 Task: Set up a social media Bot extension.
Action: Mouse moved to (364, 482)
Screenshot: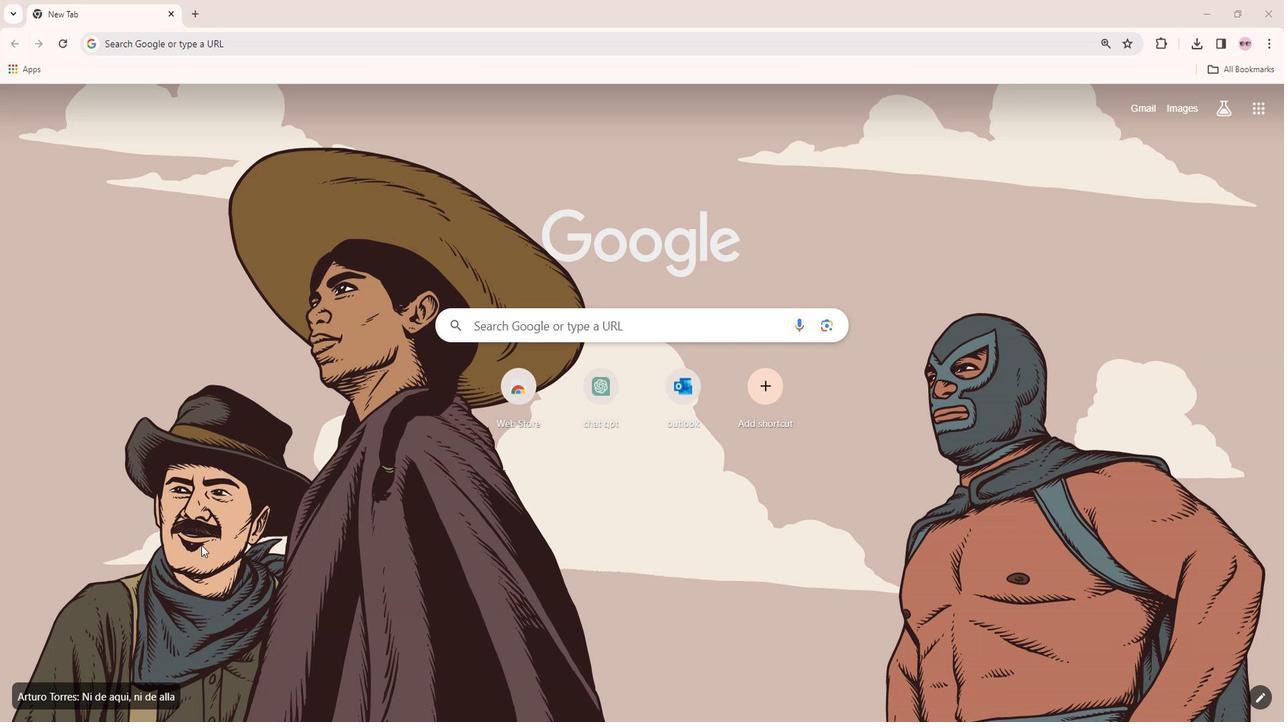 
Action: Mouse pressed left at (364, 482)
Screenshot: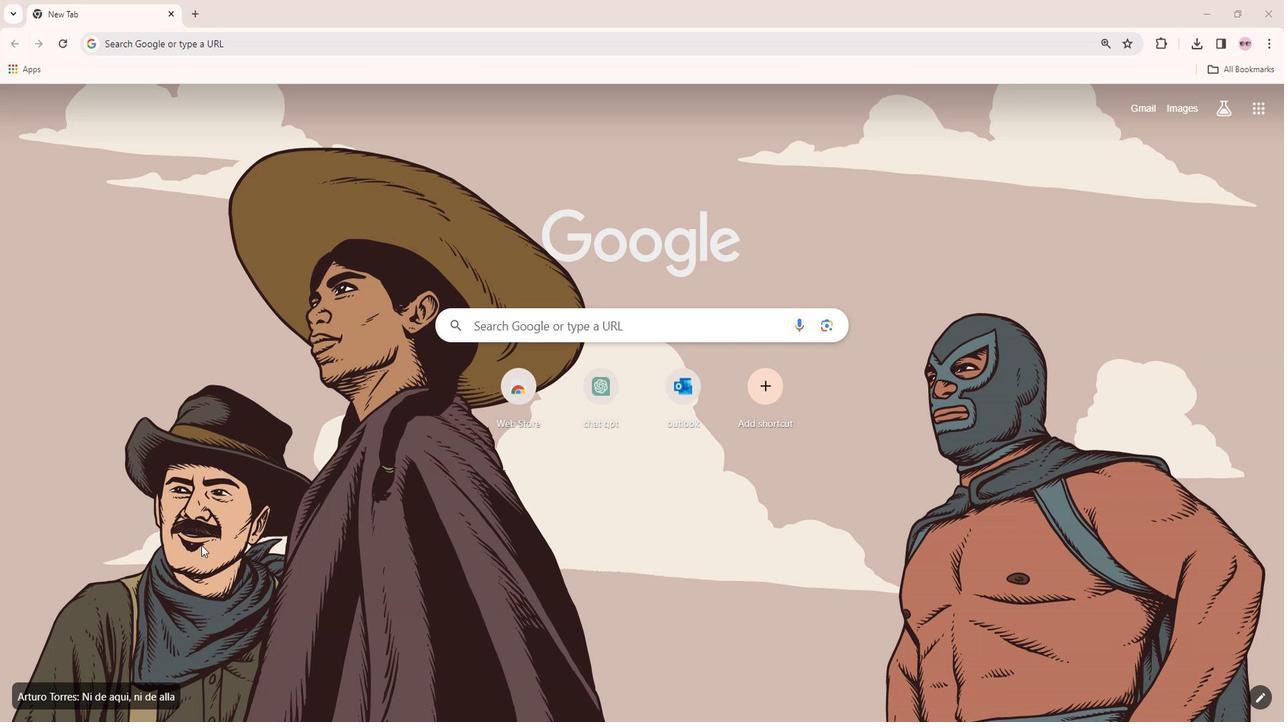 
Action: Mouse moved to (620, 310)
Screenshot: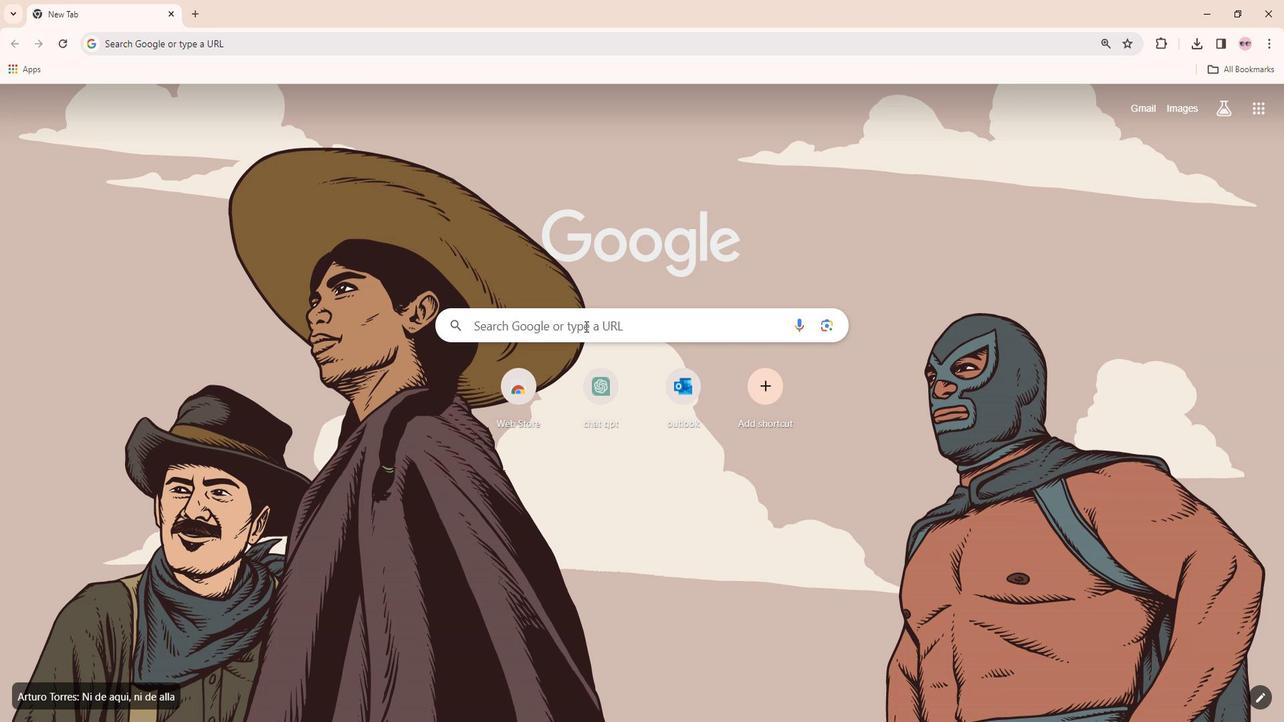 
Action: Mouse pressed left at (620, 310)
Screenshot: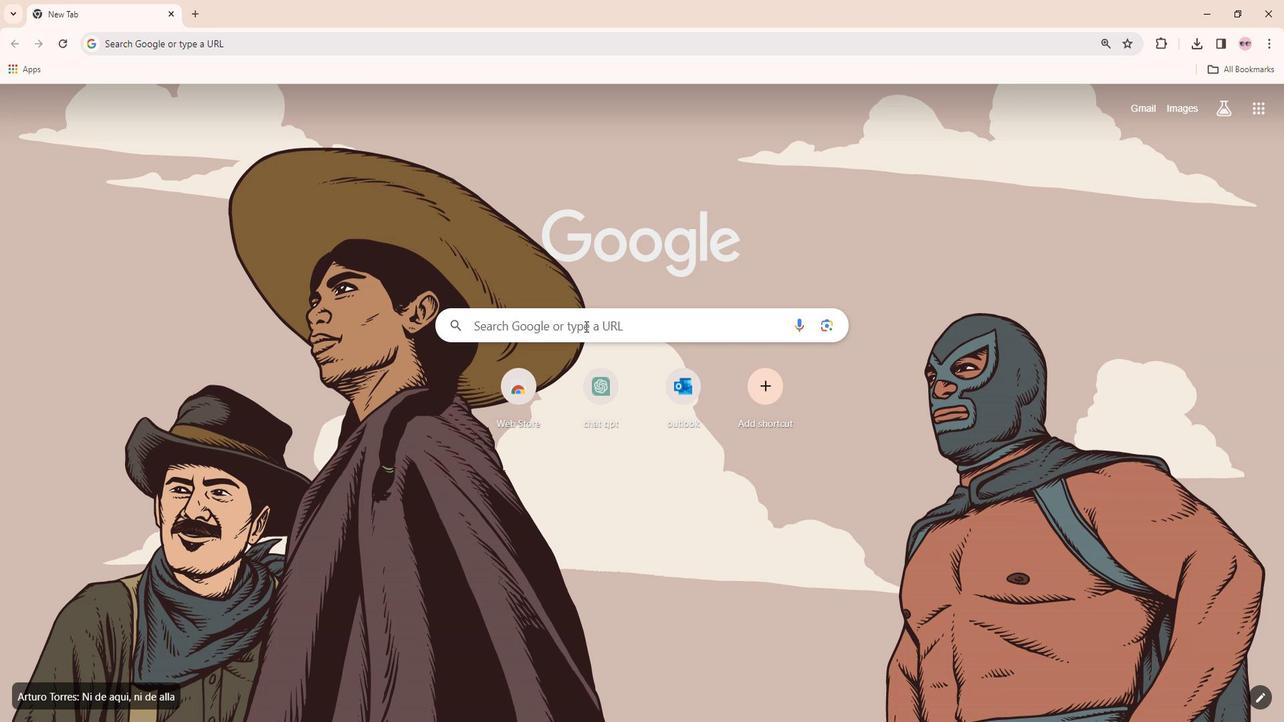 
Action: Key pressed chrome<Key.space>web<Key.space>store<Key.space><Key.enter>
Screenshot: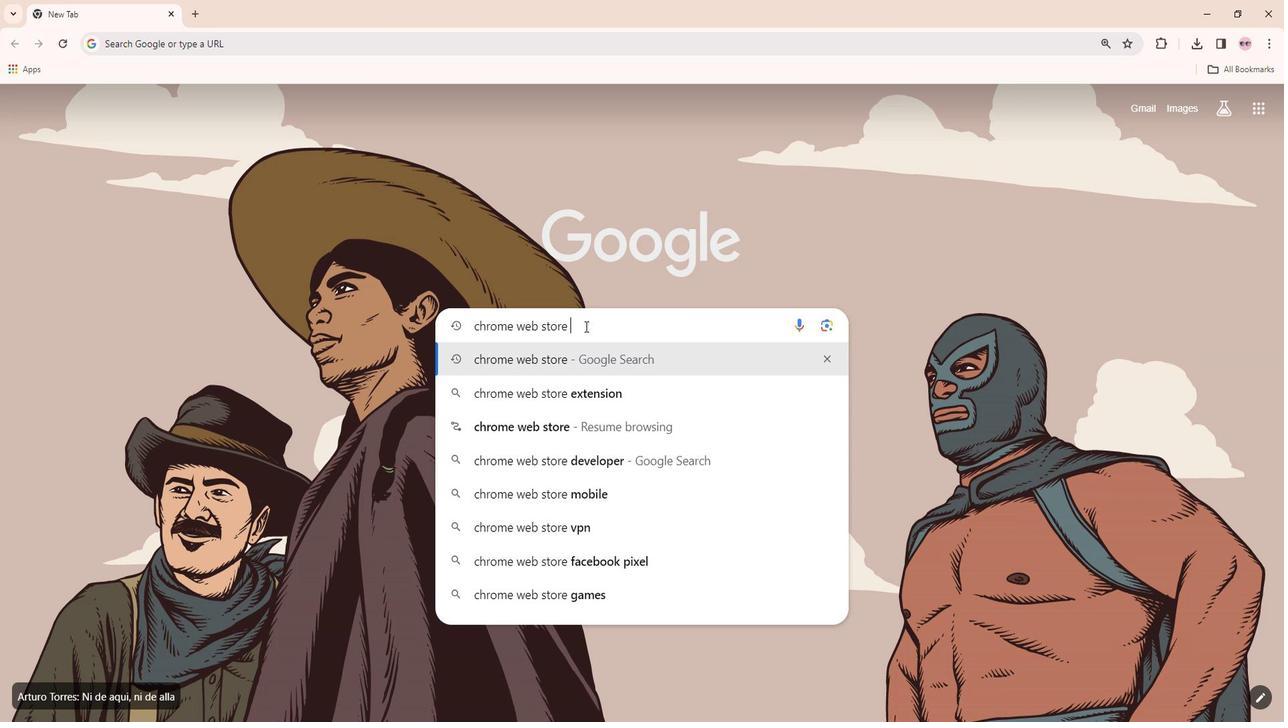 
Action: Mouse moved to (381, 272)
Screenshot: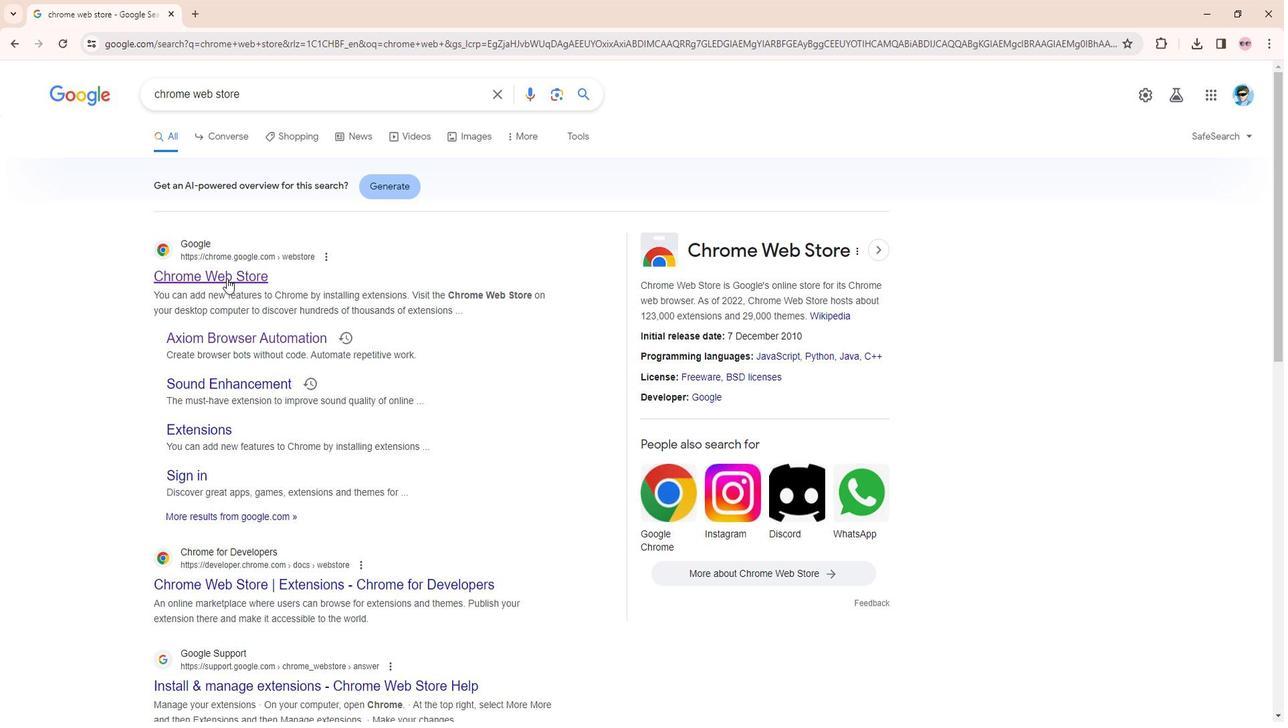 
Action: Mouse pressed left at (381, 272)
Screenshot: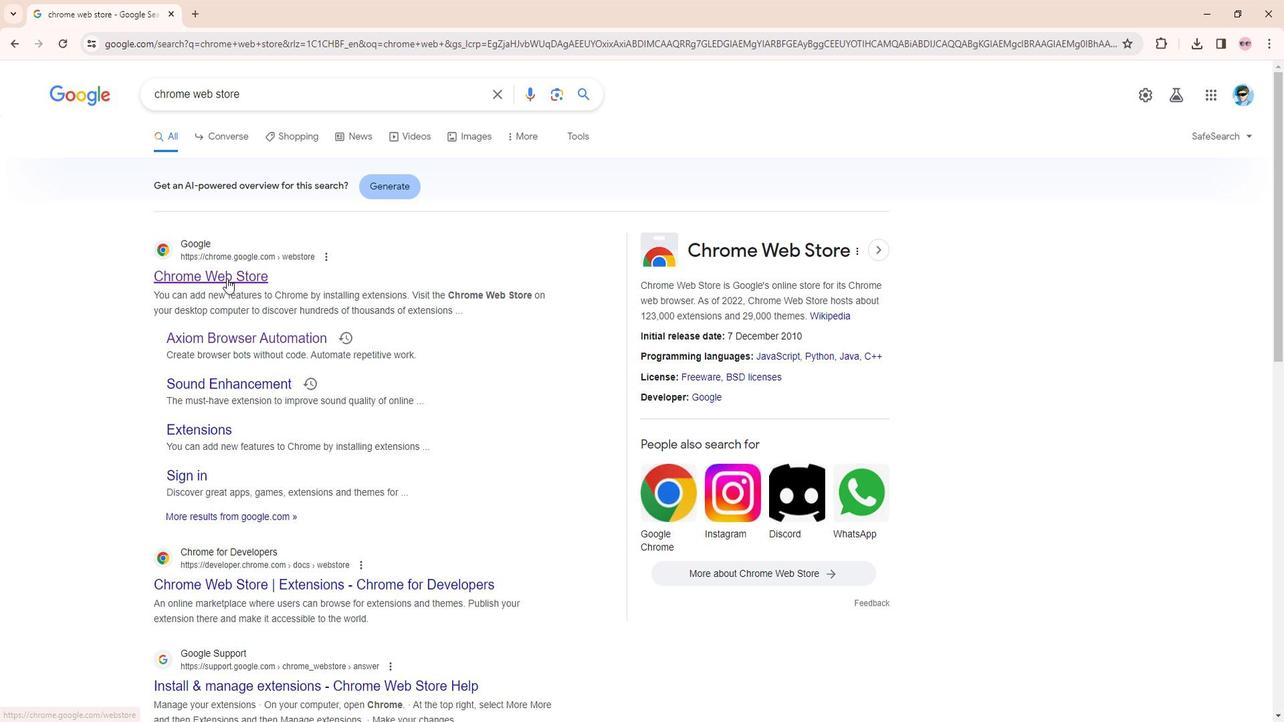 
Action: Mouse moved to (933, 118)
Screenshot: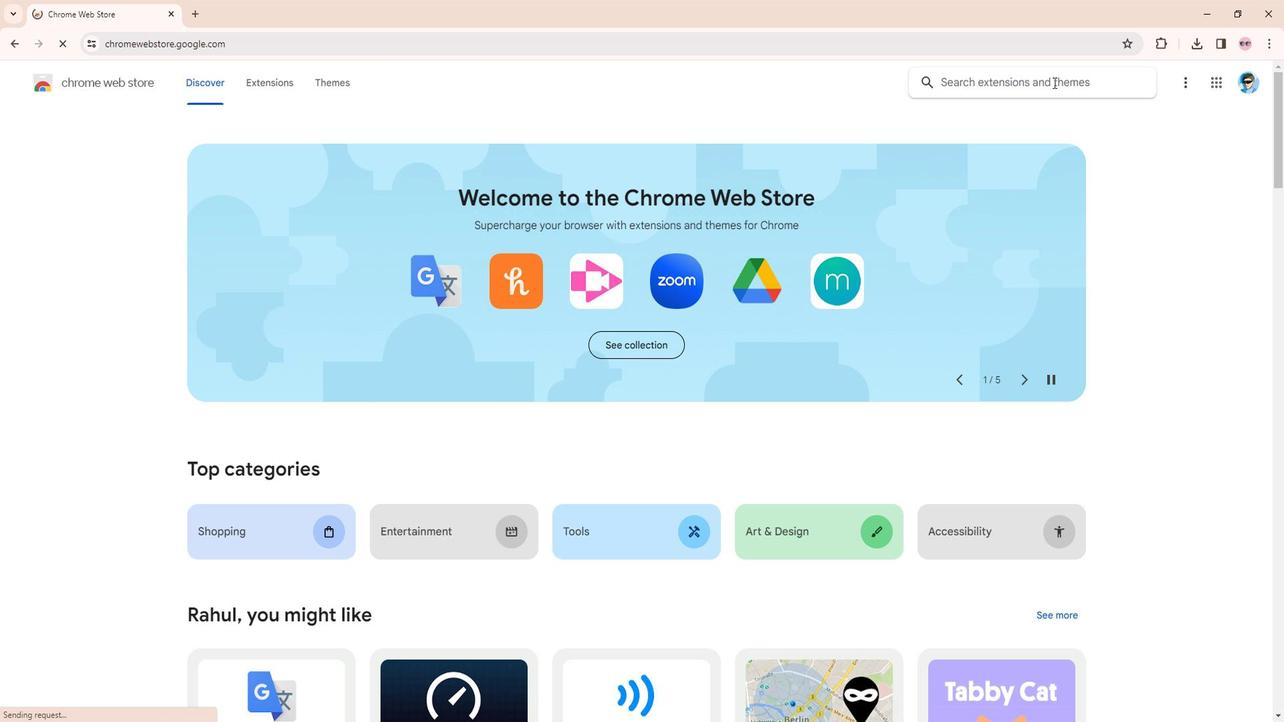 
Action: Mouse pressed left at (933, 118)
Screenshot: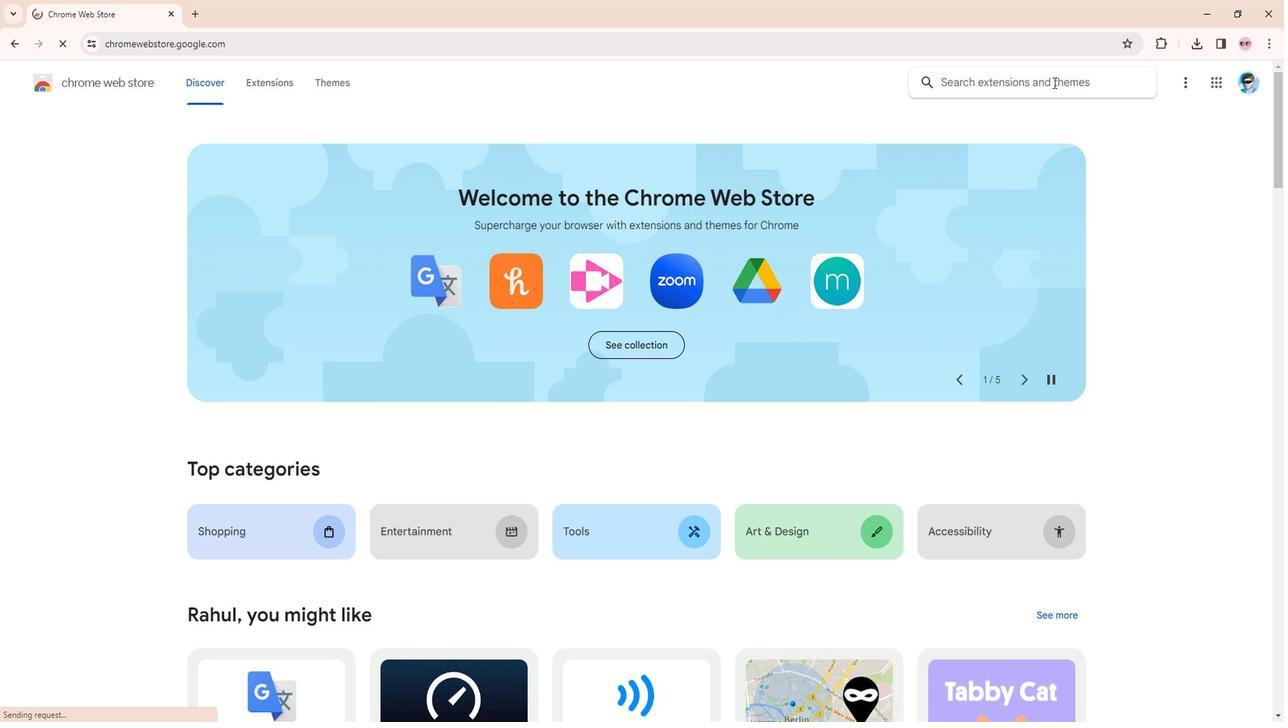 
Action: Key pressed <Key.shift>Social<Key.space><Key.shift>Media<Key.space><Key.shift><Key.shift><Key.shift><Key.shift><Key.shift><Key.shift><Key.shift><Key.shift><Key.shift><Key.shift><Key.shift><Key.shift><Key.shift><Key.shift><Key.shift><Key.shift><Key.shift><Key.shift><Key.shift><Key.shift><Key.shift><Key.shift><Key.shift>C<Key.backspace>Bot<Key.enter>
Screenshot: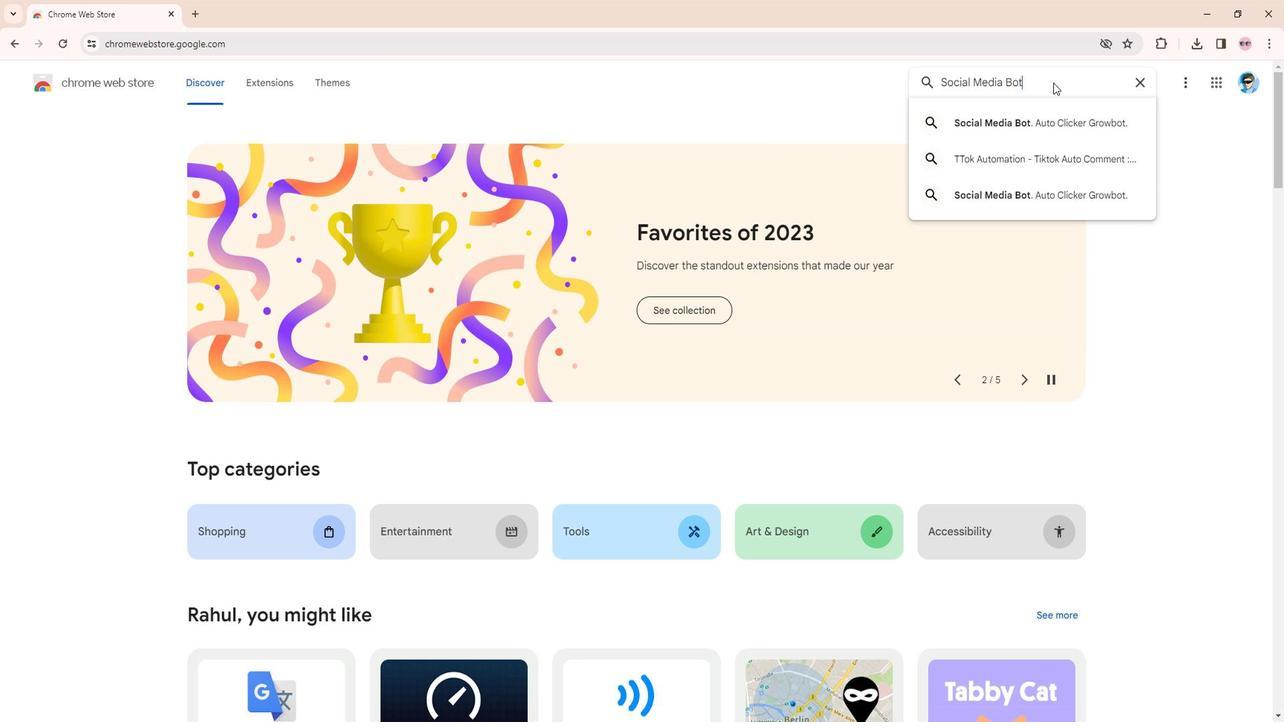 
Action: Mouse moved to (686, 245)
Screenshot: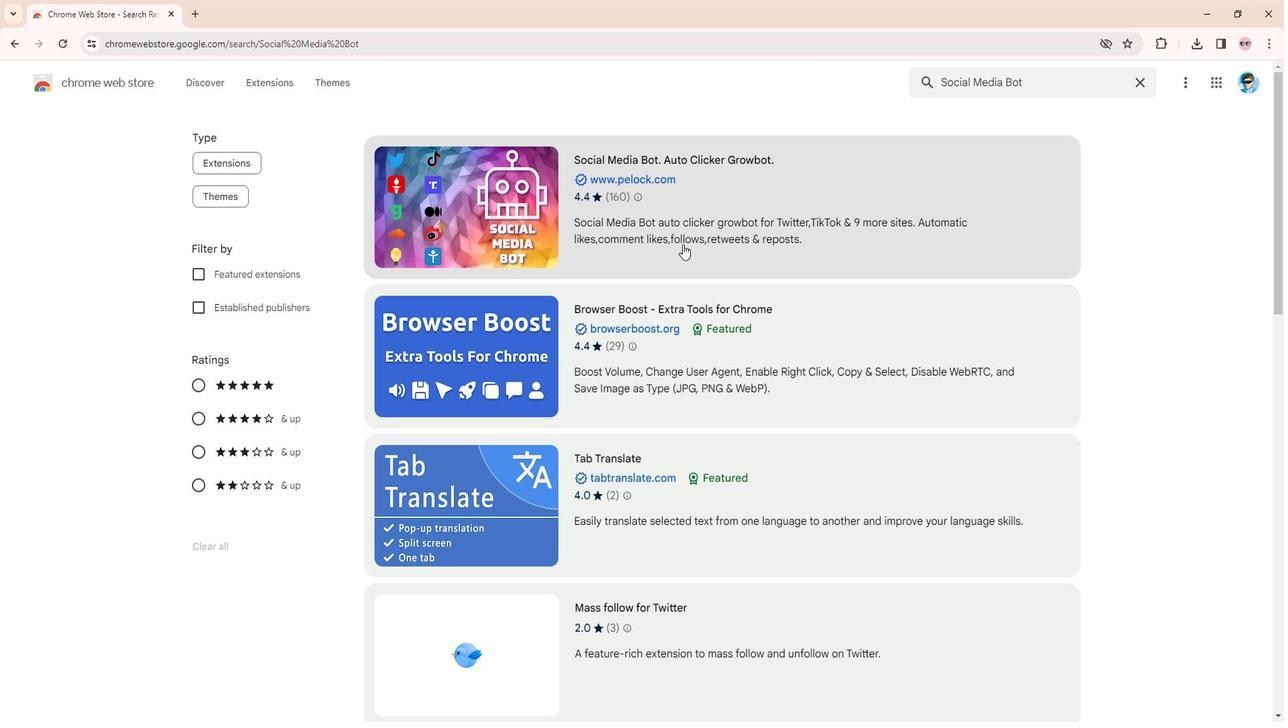 
Action: Mouse pressed left at (686, 245)
Screenshot: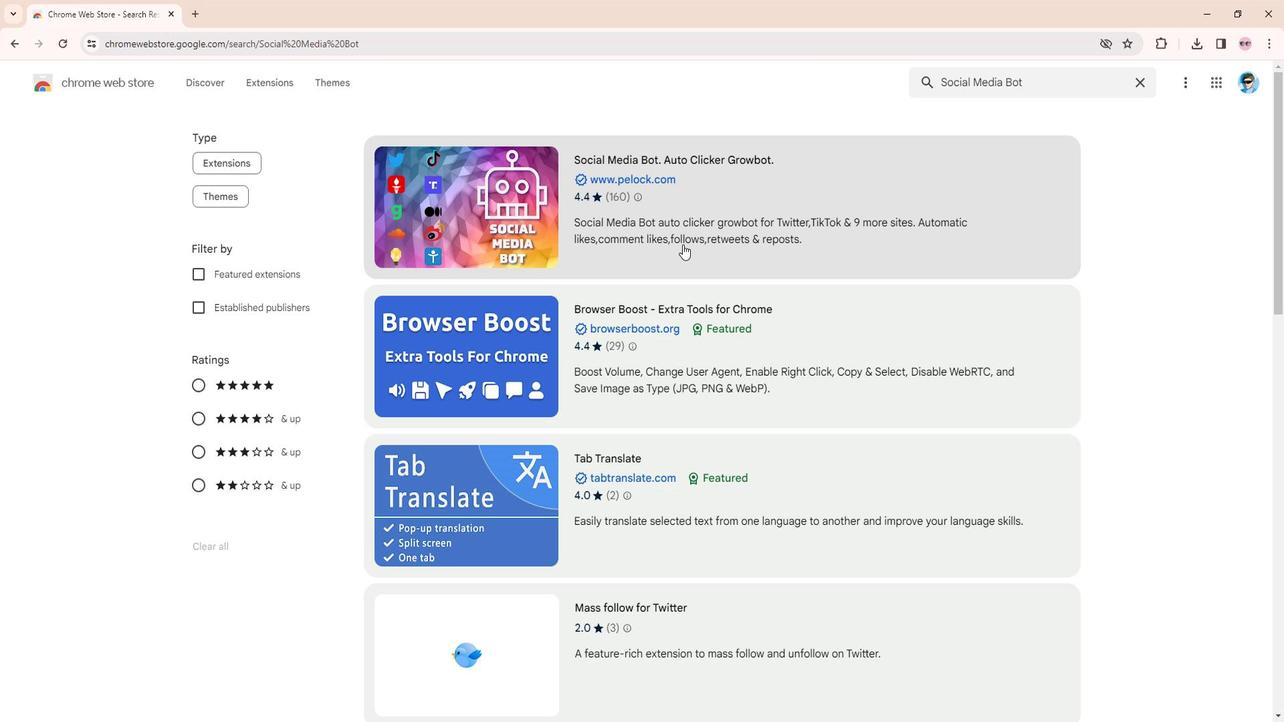 
Action: Mouse moved to (608, 497)
Screenshot: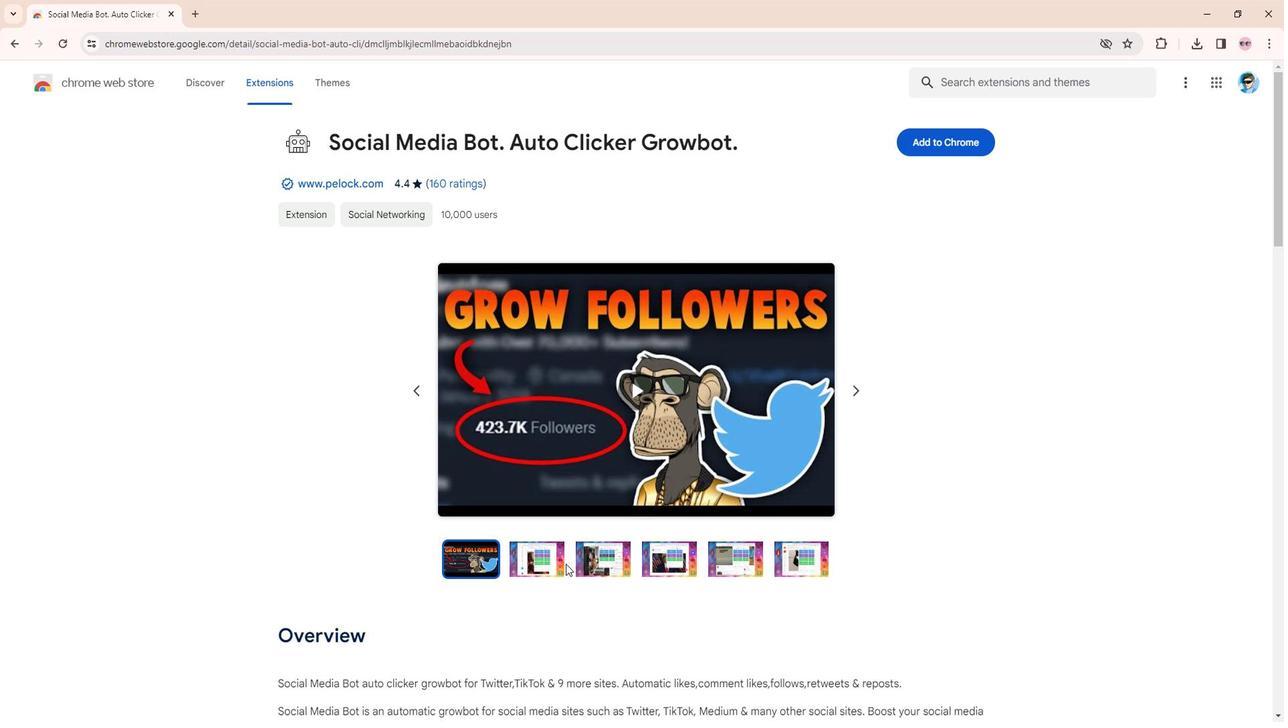 
Action: Mouse pressed left at (608, 497)
Screenshot: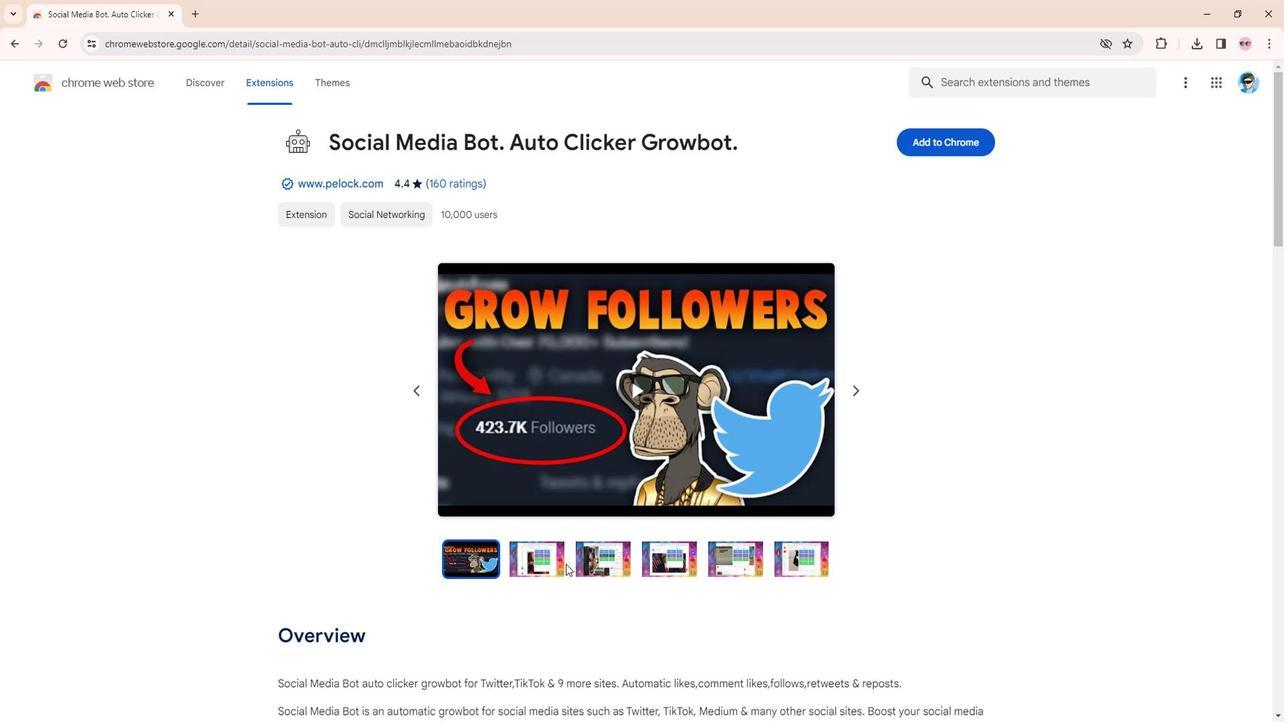 
Action: Mouse moved to (603, 488)
Screenshot: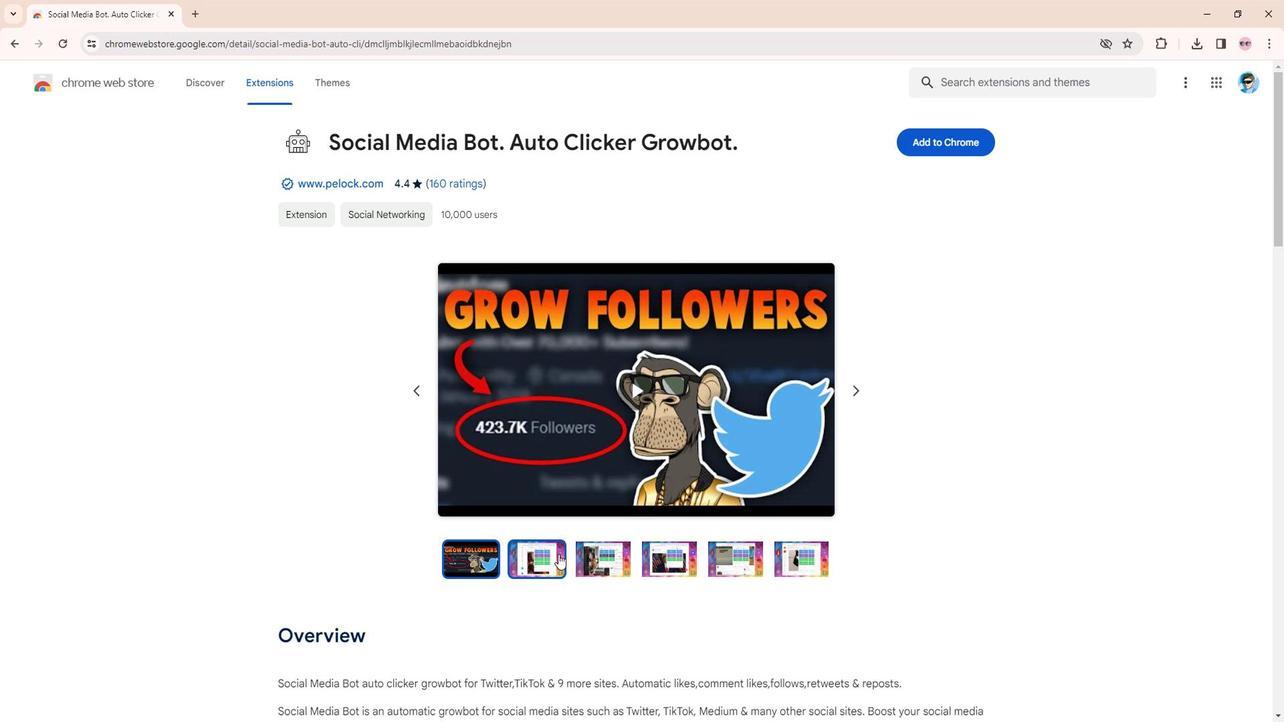
Action: Mouse pressed left at (603, 488)
Screenshot: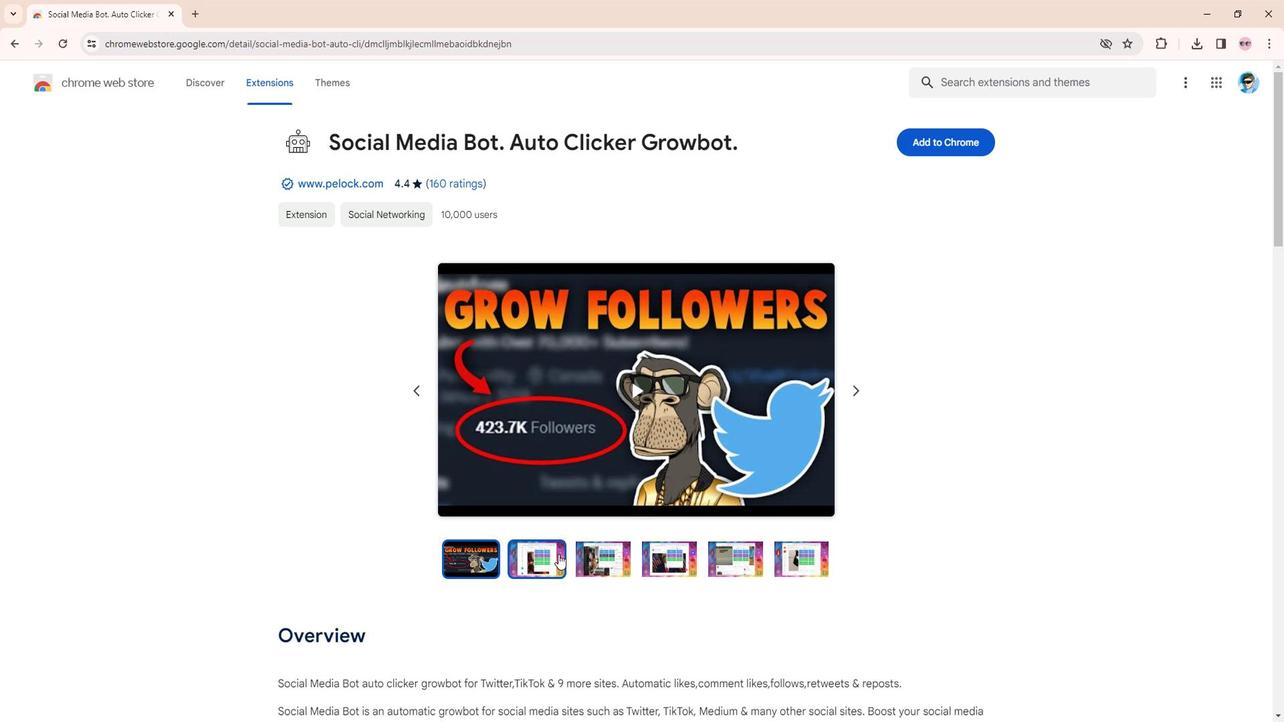 
Action: Mouse moved to (640, 495)
Screenshot: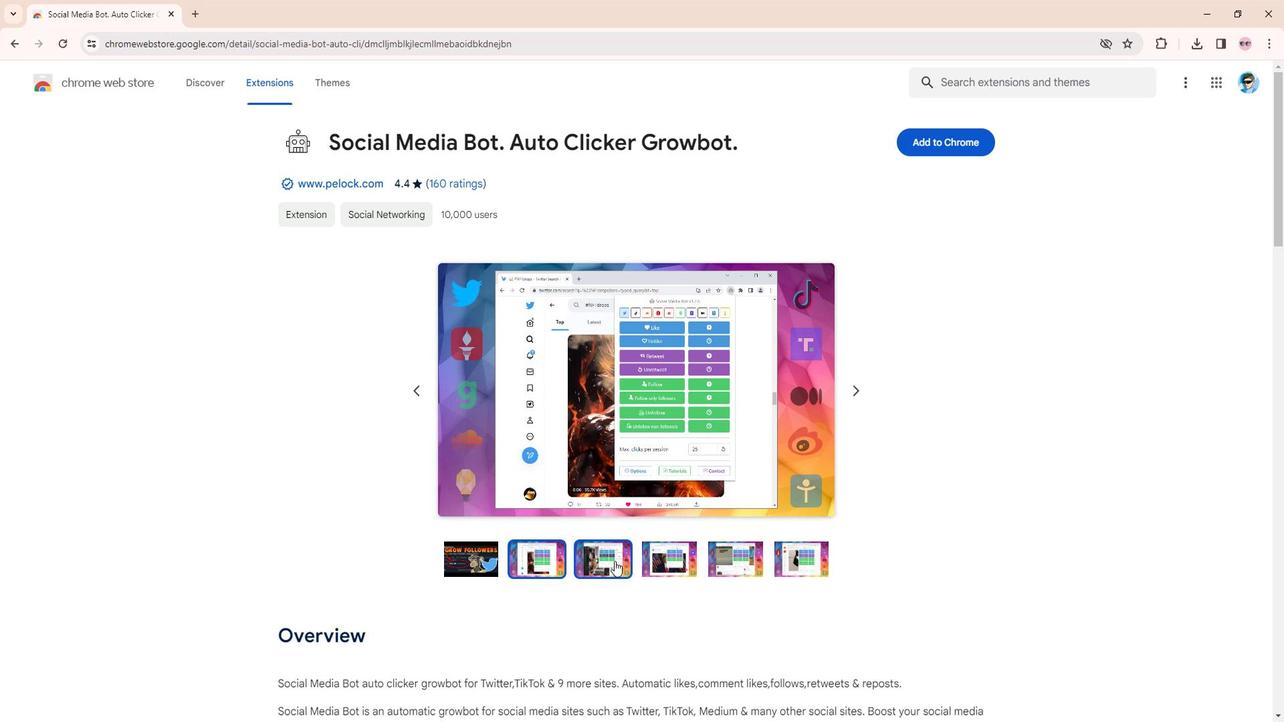 
Action: Mouse pressed left at (640, 495)
Screenshot: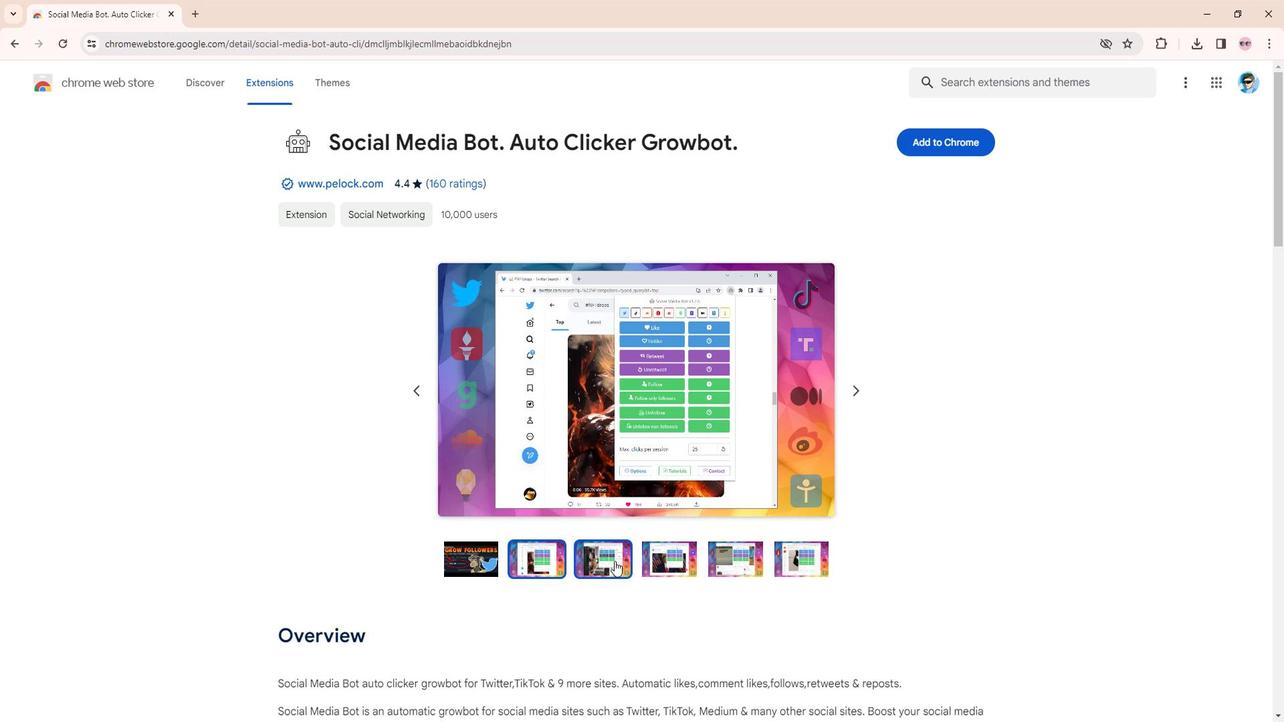 
Action: Mouse moved to (664, 499)
Screenshot: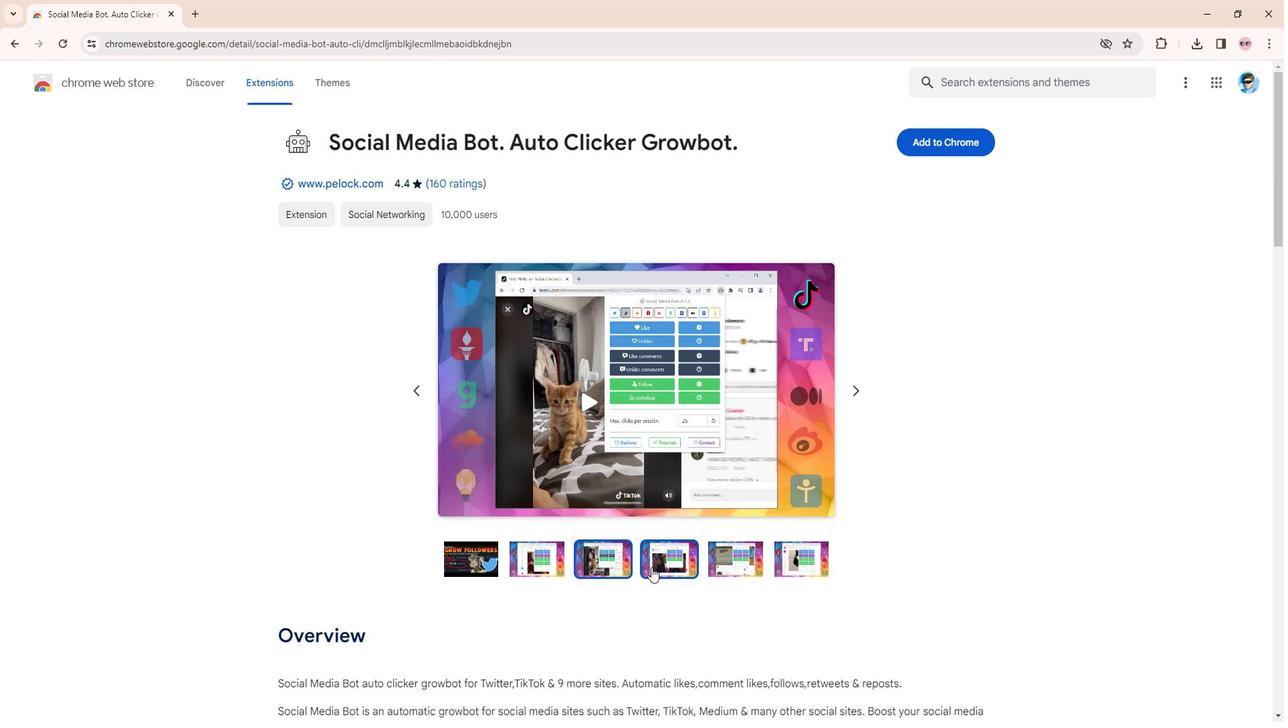
Action: Mouse pressed left at (664, 499)
Screenshot: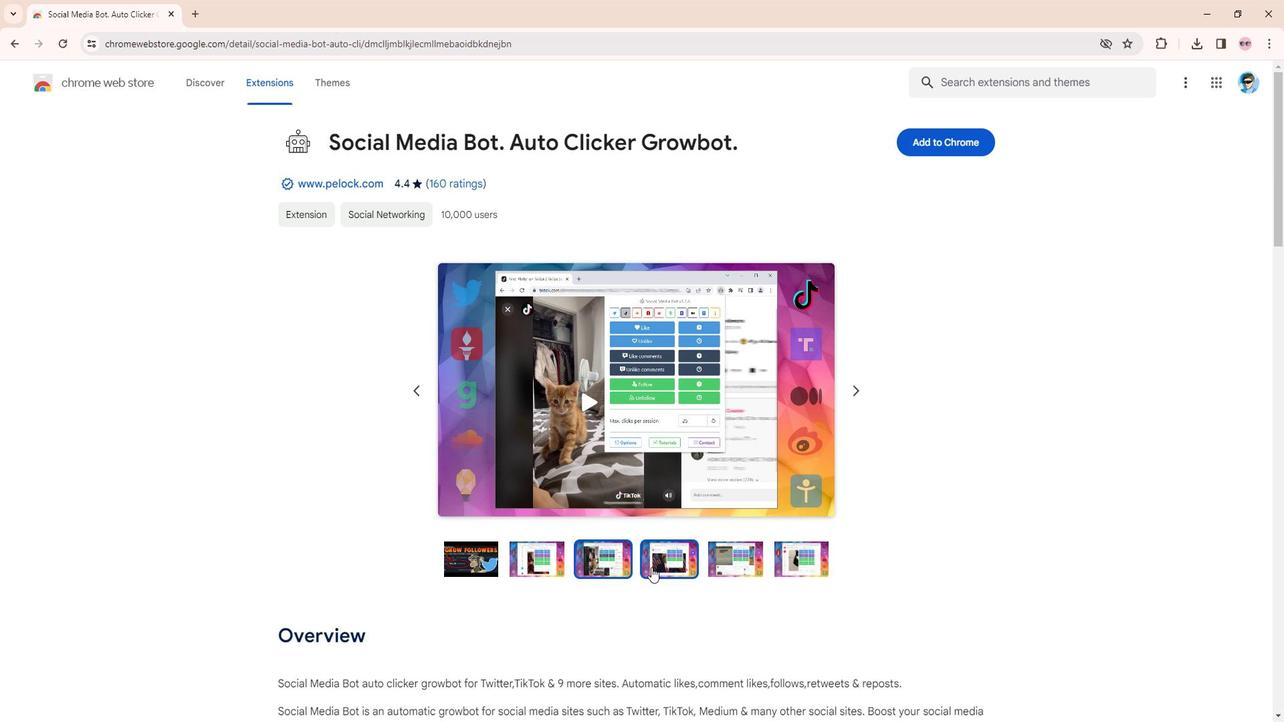 
Action: Mouse moved to (721, 507)
Screenshot: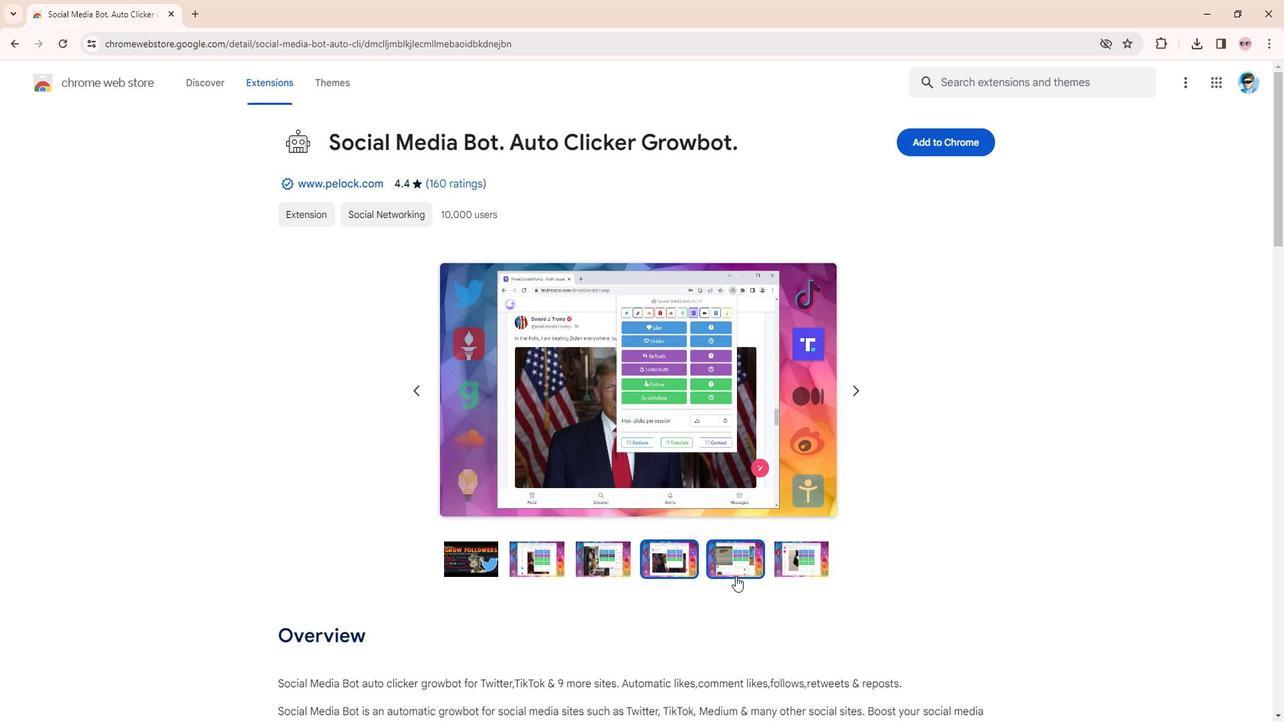 
Action: Mouse pressed left at (721, 507)
Screenshot: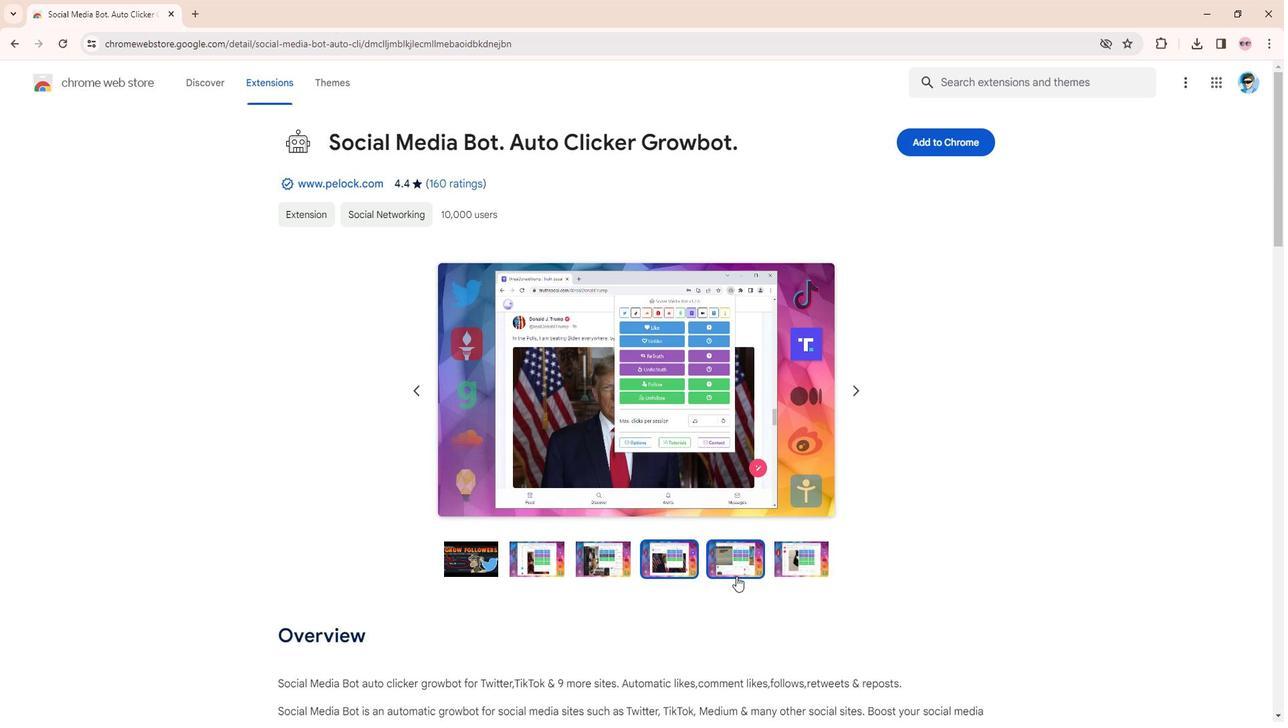 
Action: Mouse moved to (757, 506)
Screenshot: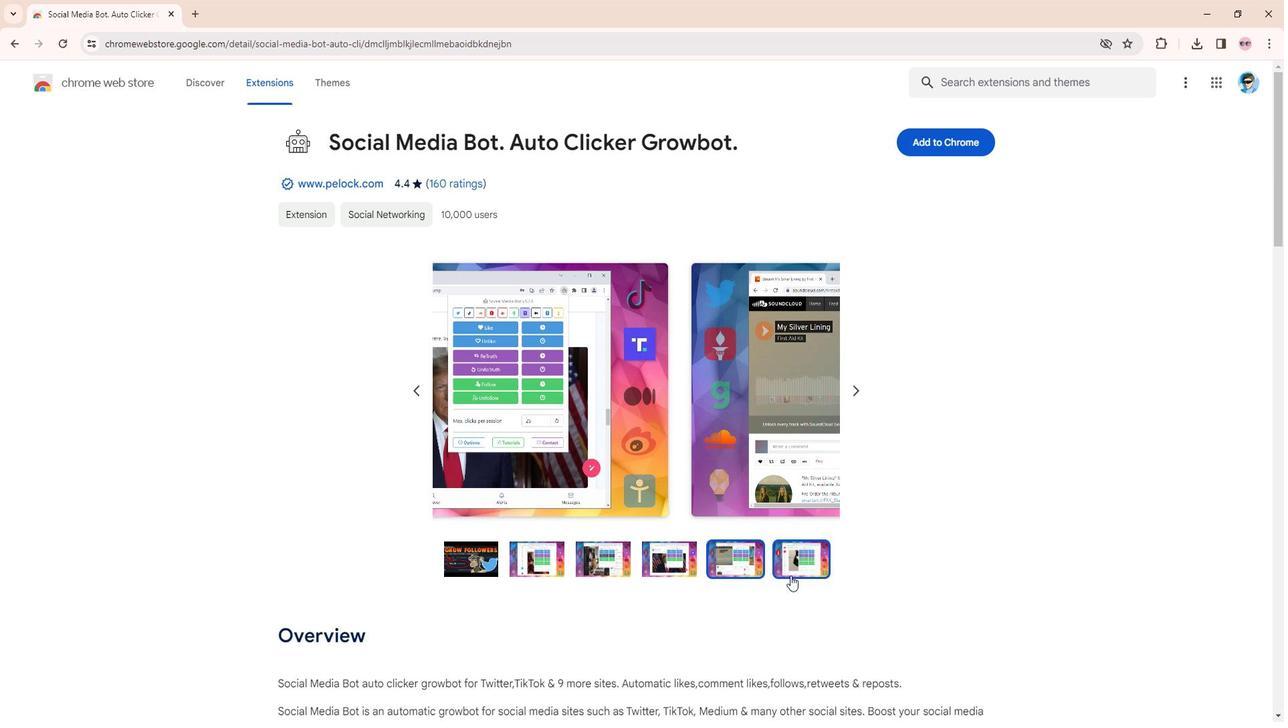 
Action: Mouse pressed left at (757, 506)
Screenshot: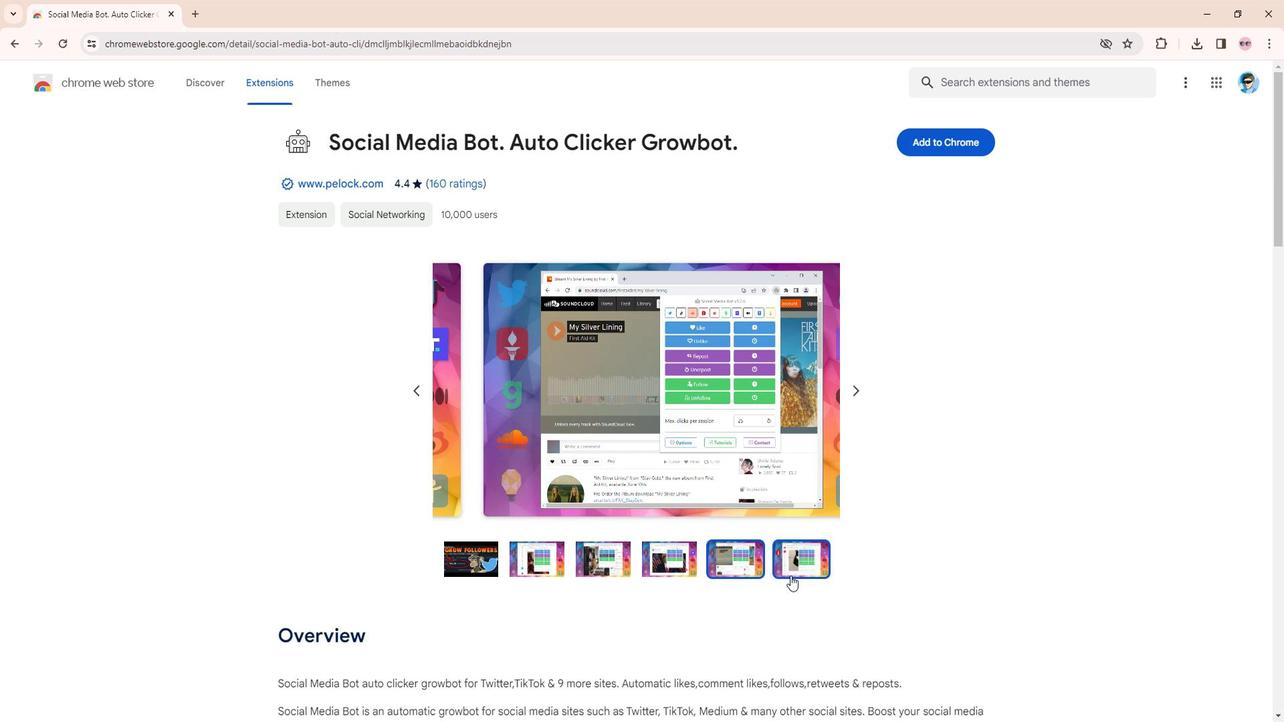 
Action: Mouse moved to (767, 495)
Screenshot: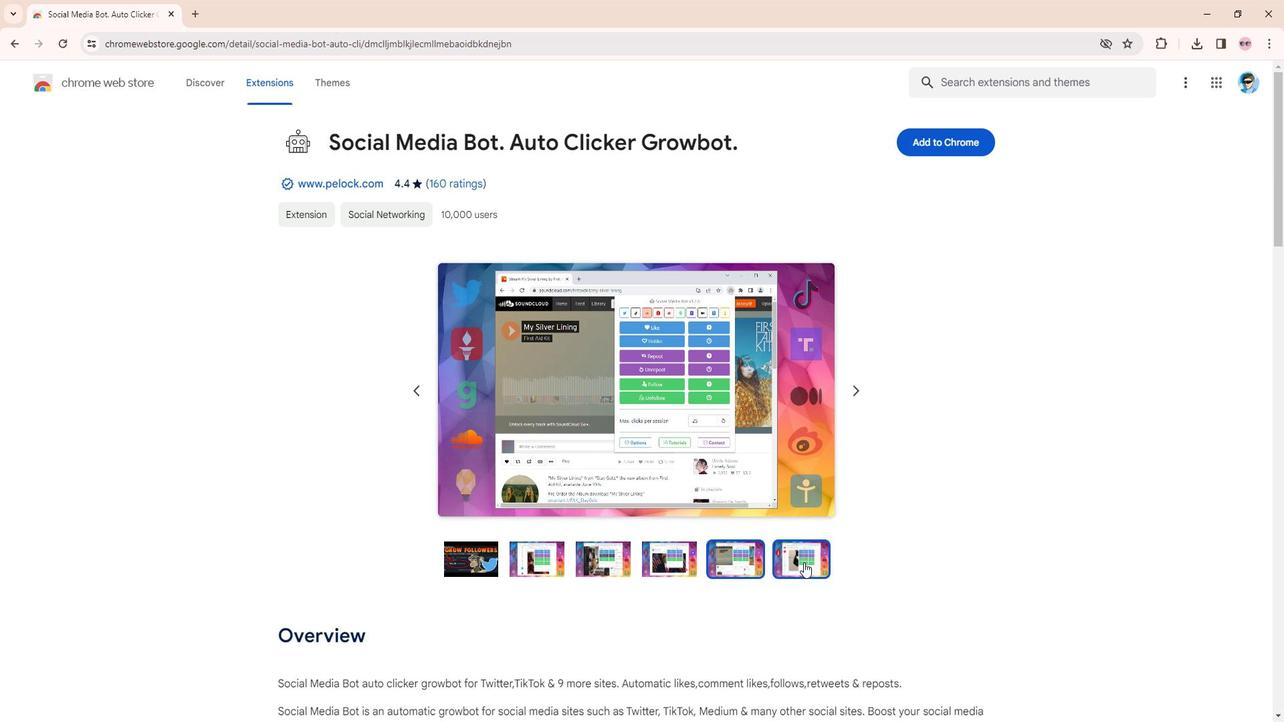 
Action: Mouse pressed left at (767, 495)
Screenshot: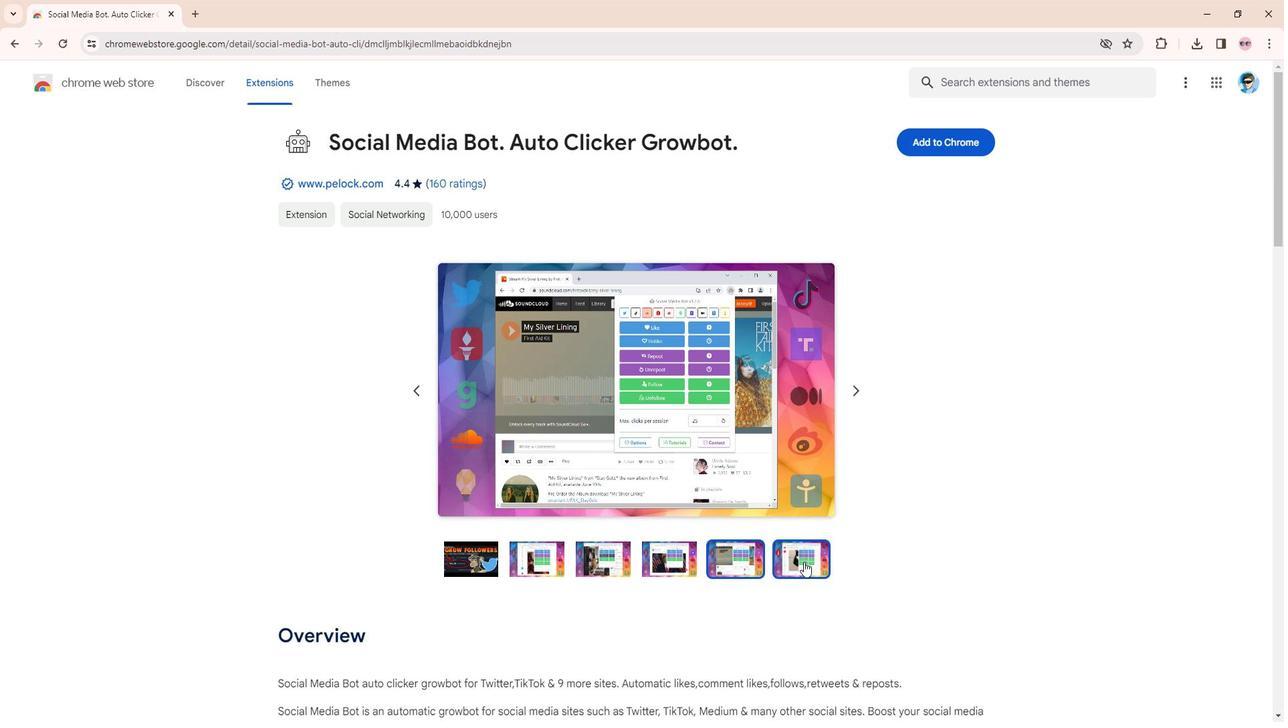 
Action: Mouse moved to (855, 165)
Screenshot: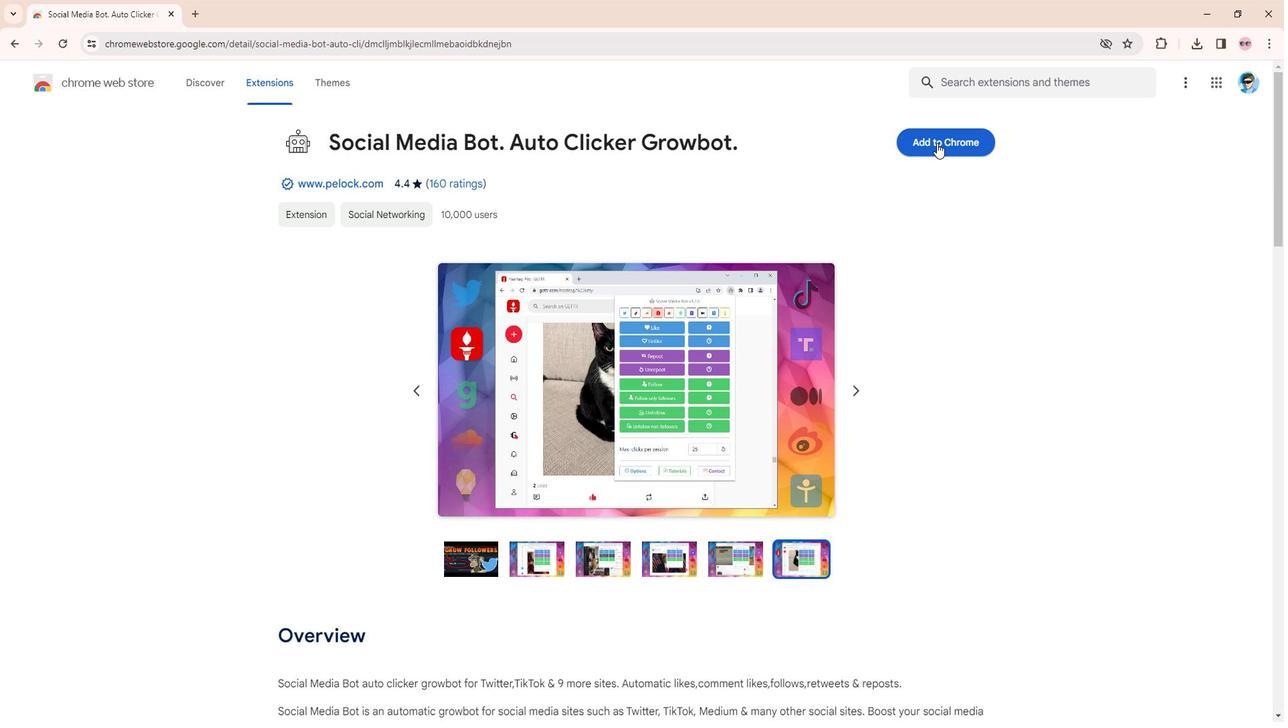 
Action: Mouse pressed left at (855, 165)
Screenshot: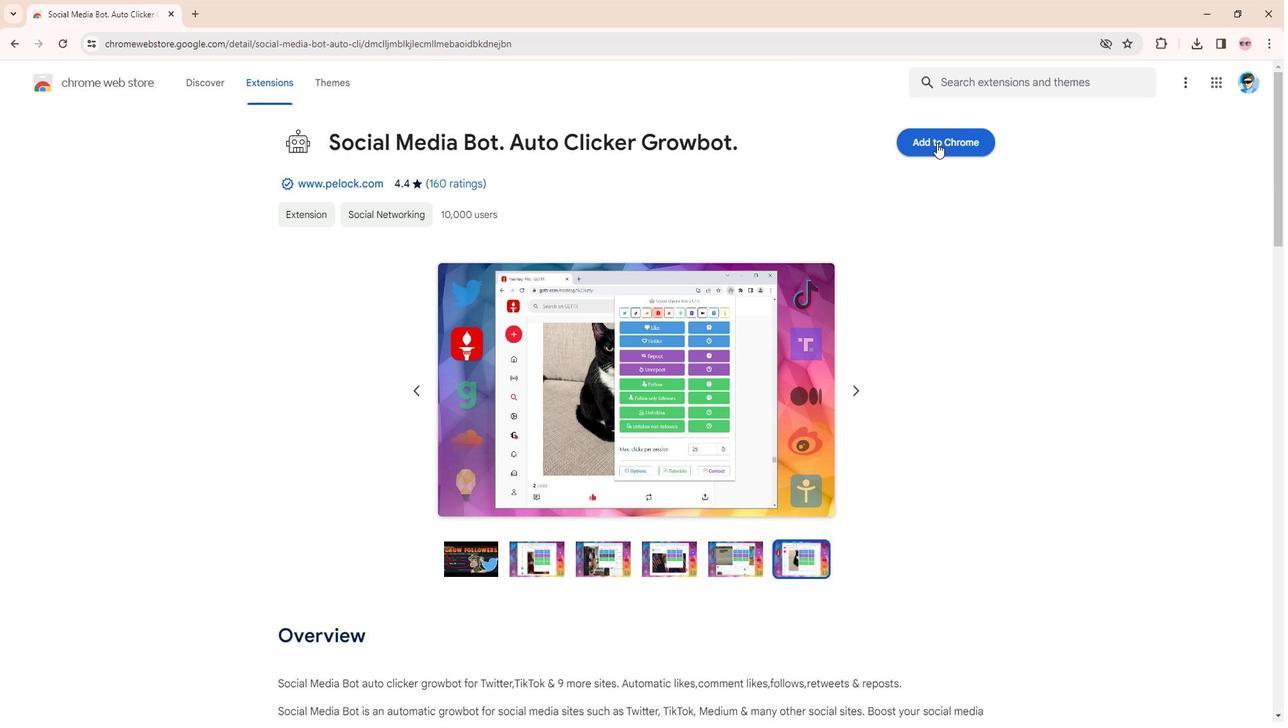 
Action: Mouse moved to (678, 216)
Screenshot: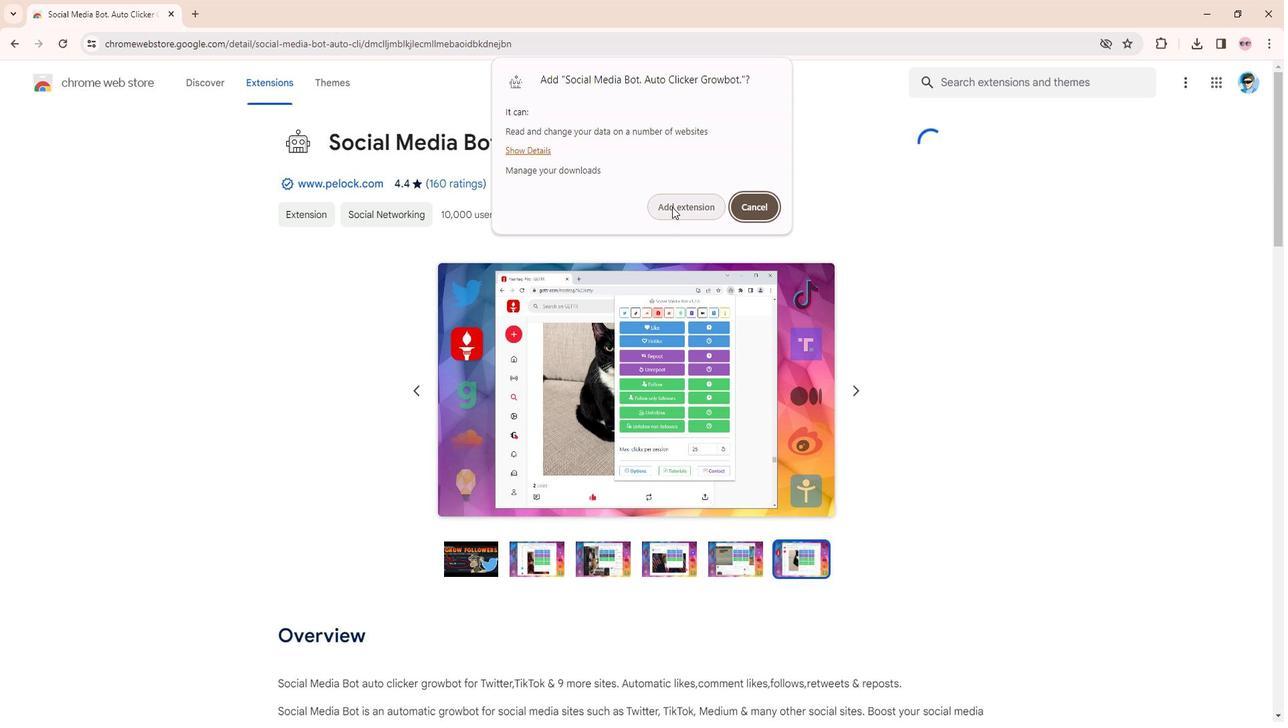 
Action: Mouse pressed left at (678, 216)
Screenshot: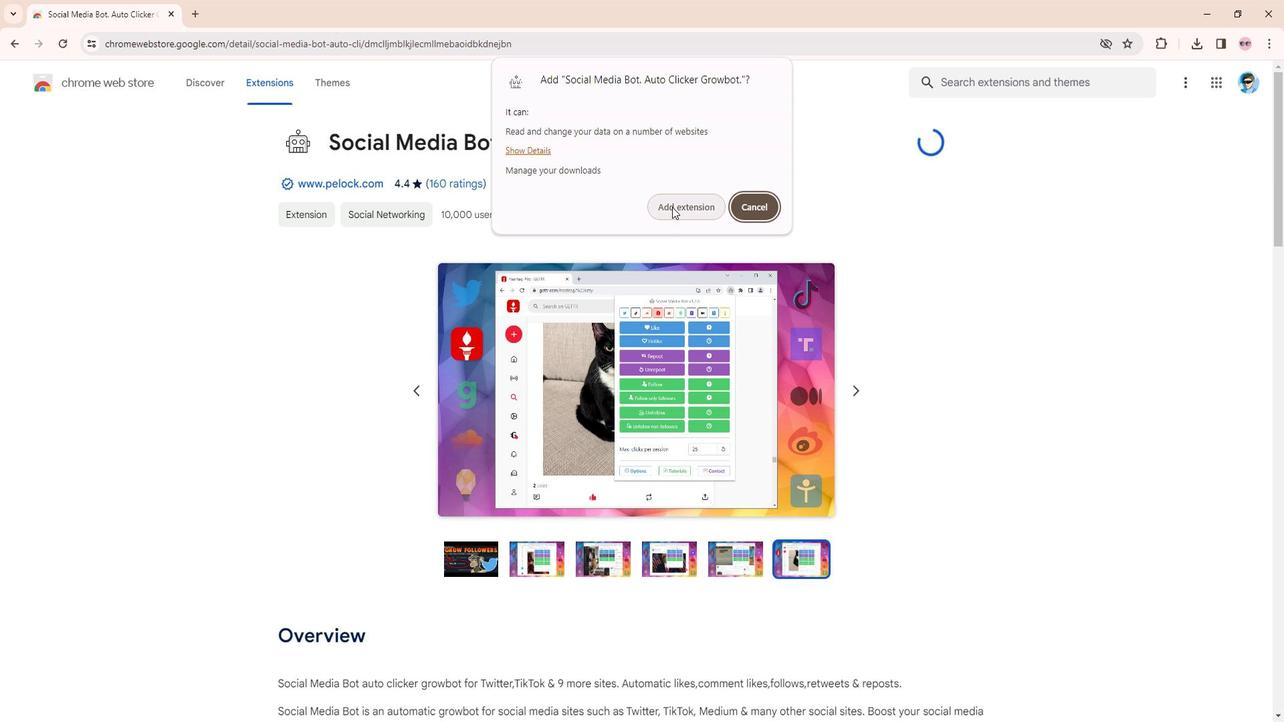 
Action: Mouse moved to (466, 58)
Screenshot: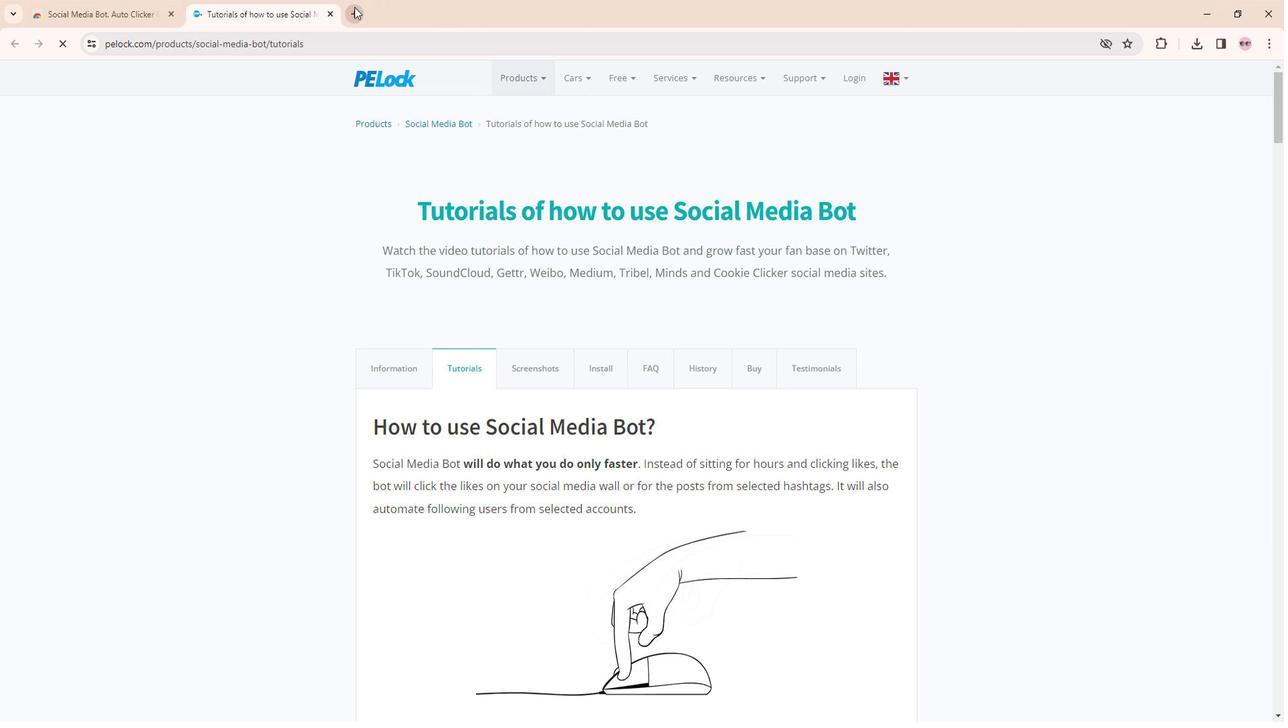 
Action: Mouse pressed left at (466, 58)
Screenshot: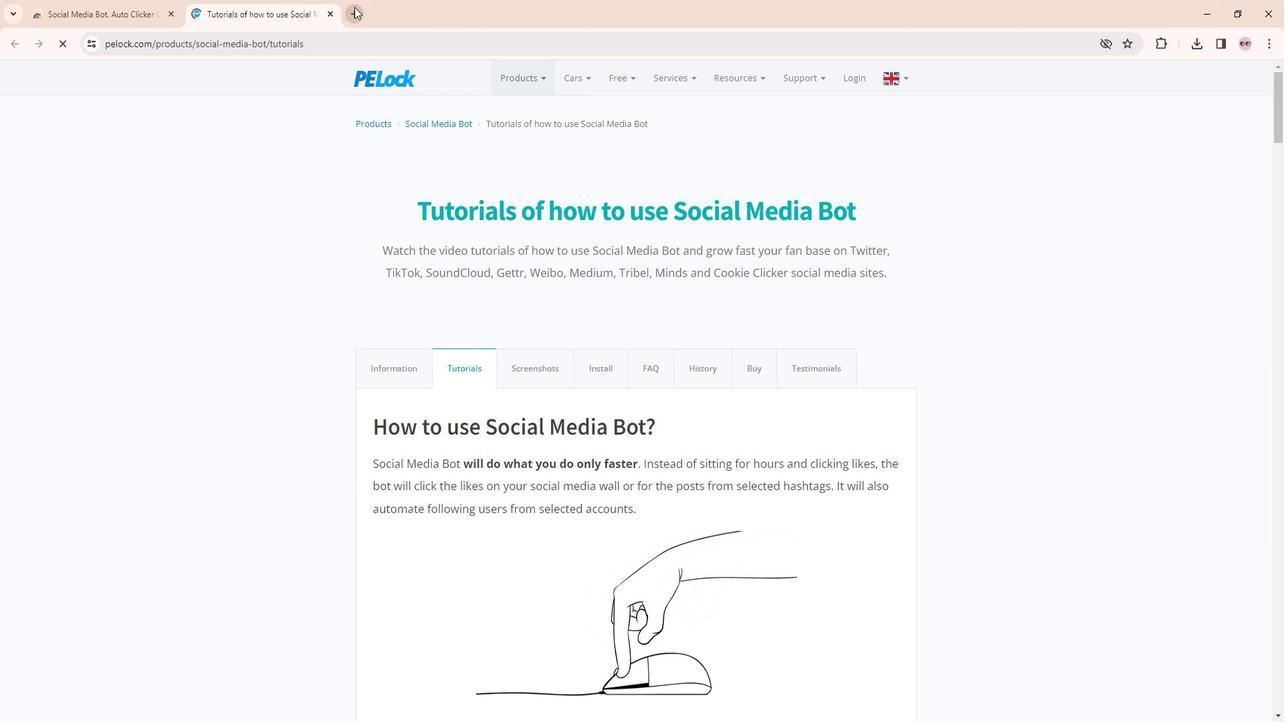 
Action: Mouse moved to (1009, 90)
Screenshot: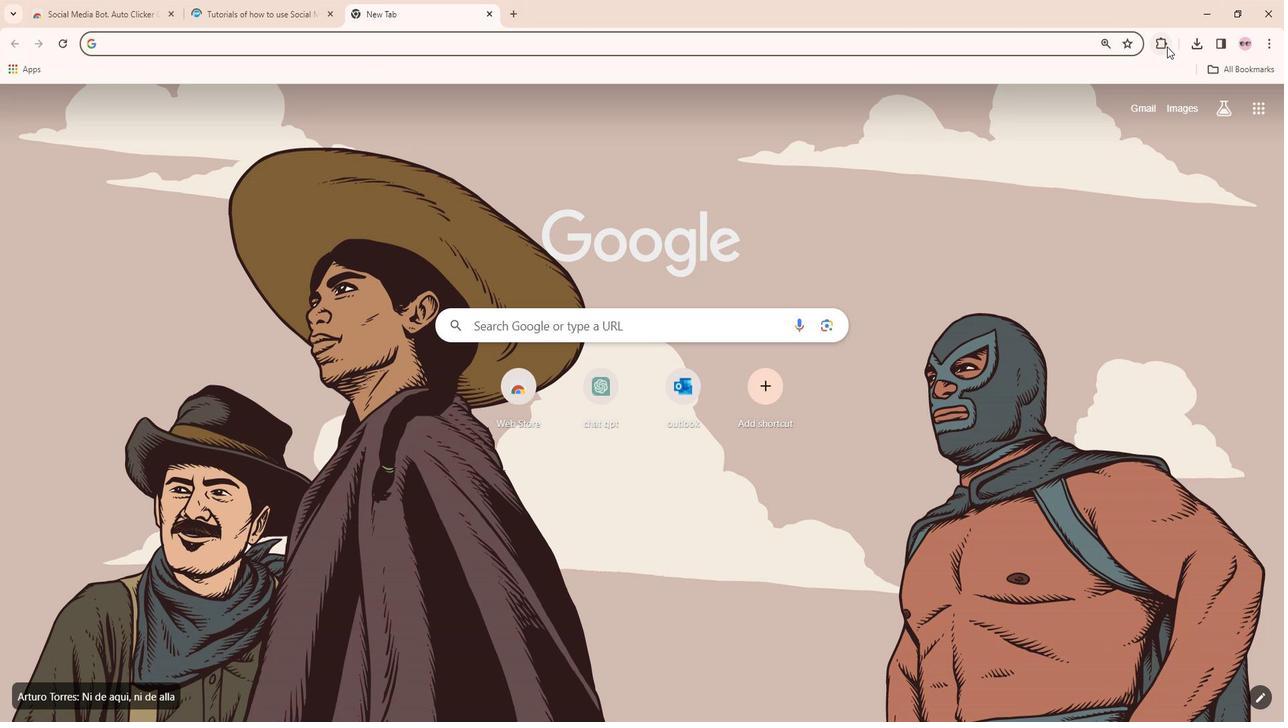 
Action: Mouse pressed left at (1009, 90)
Screenshot: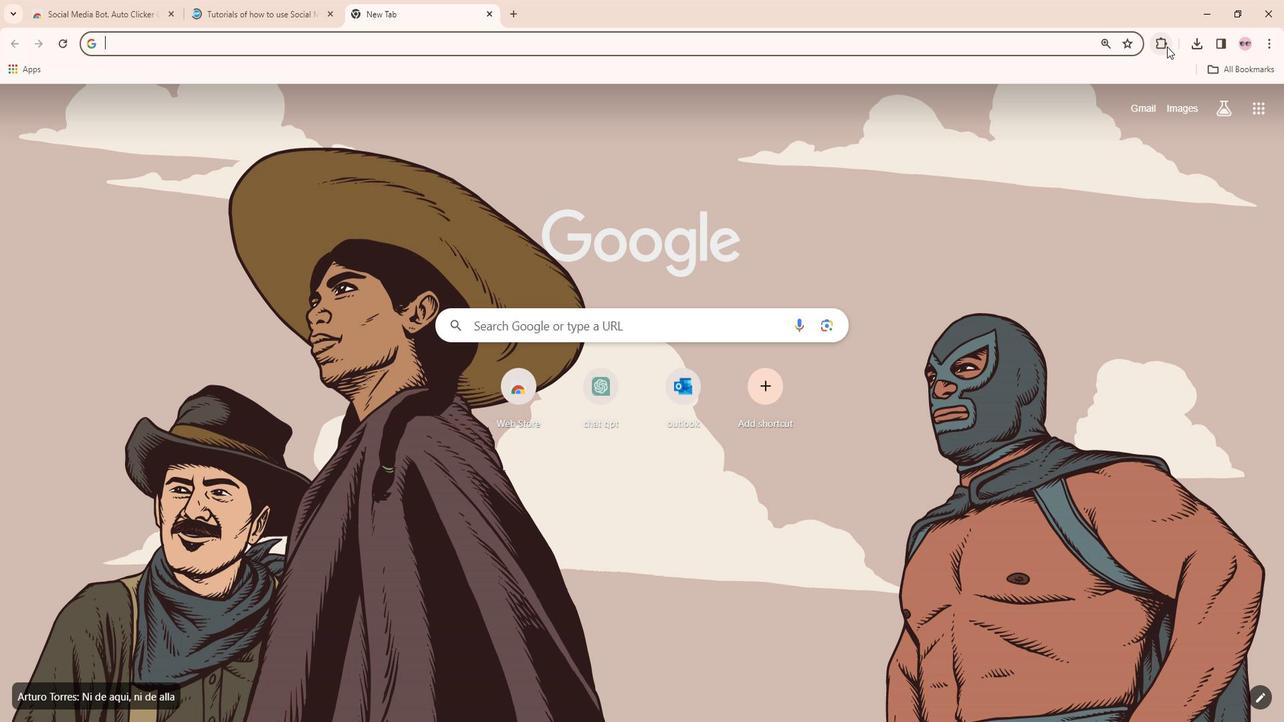 
Action: Mouse moved to (928, 189)
Screenshot: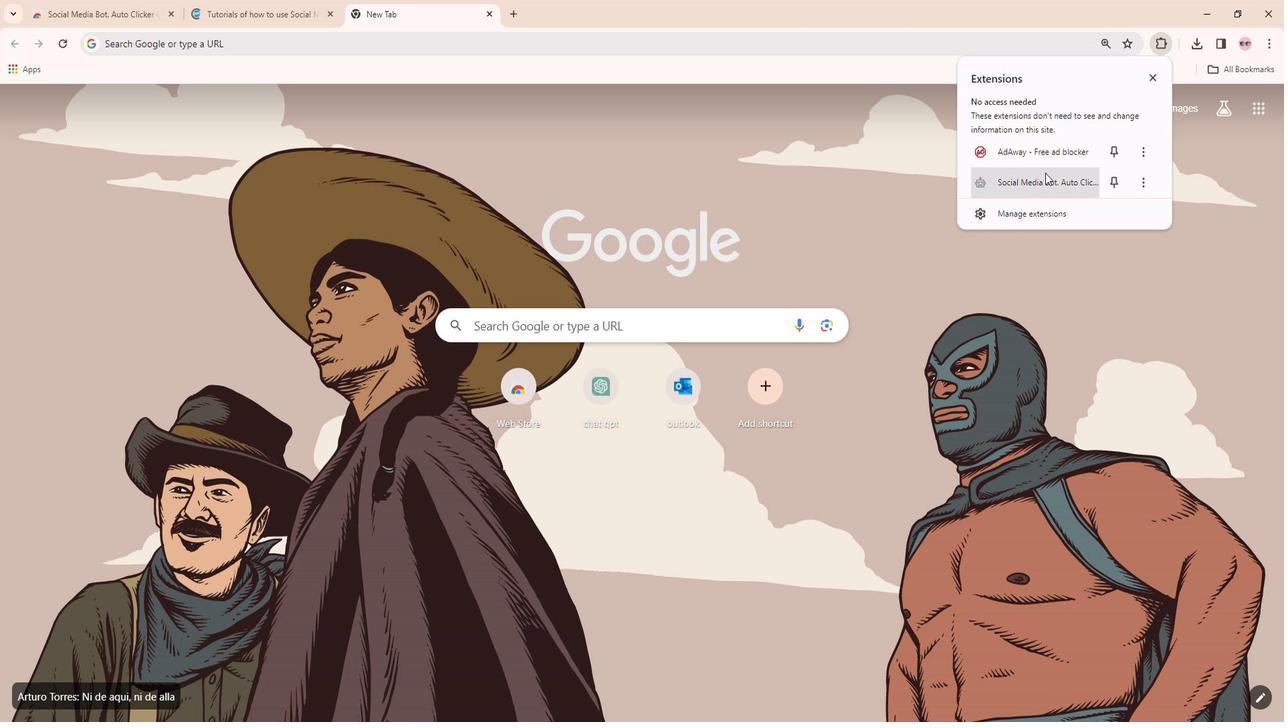 
Action: Mouse pressed left at (928, 189)
Screenshot: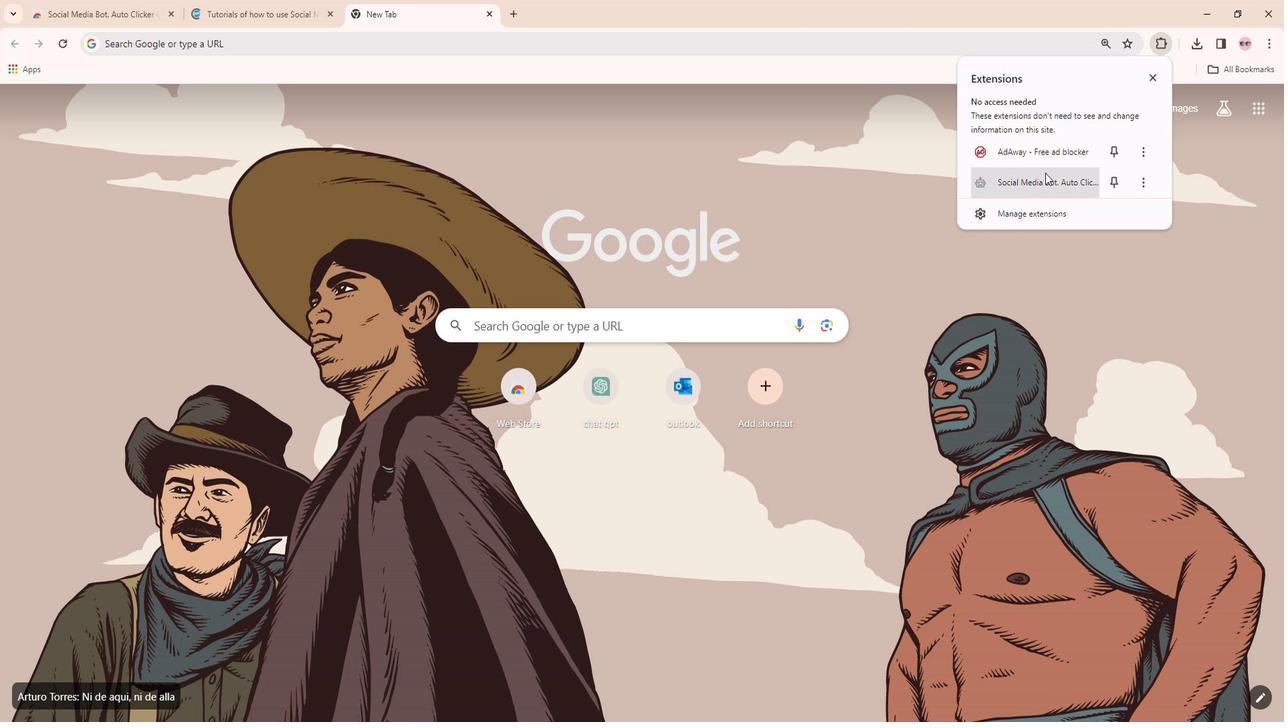
Action: Mouse moved to (851, 197)
Screenshot: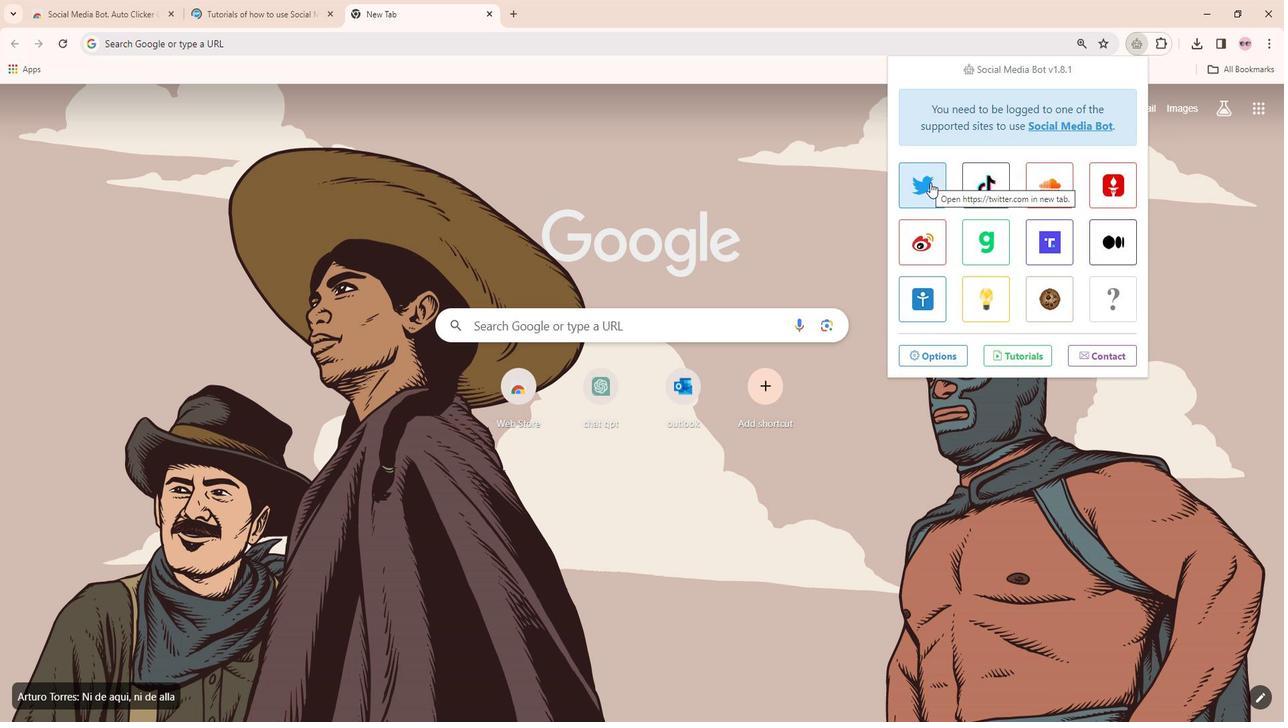 
Action: Mouse pressed left at (851, 197)
Screenshot: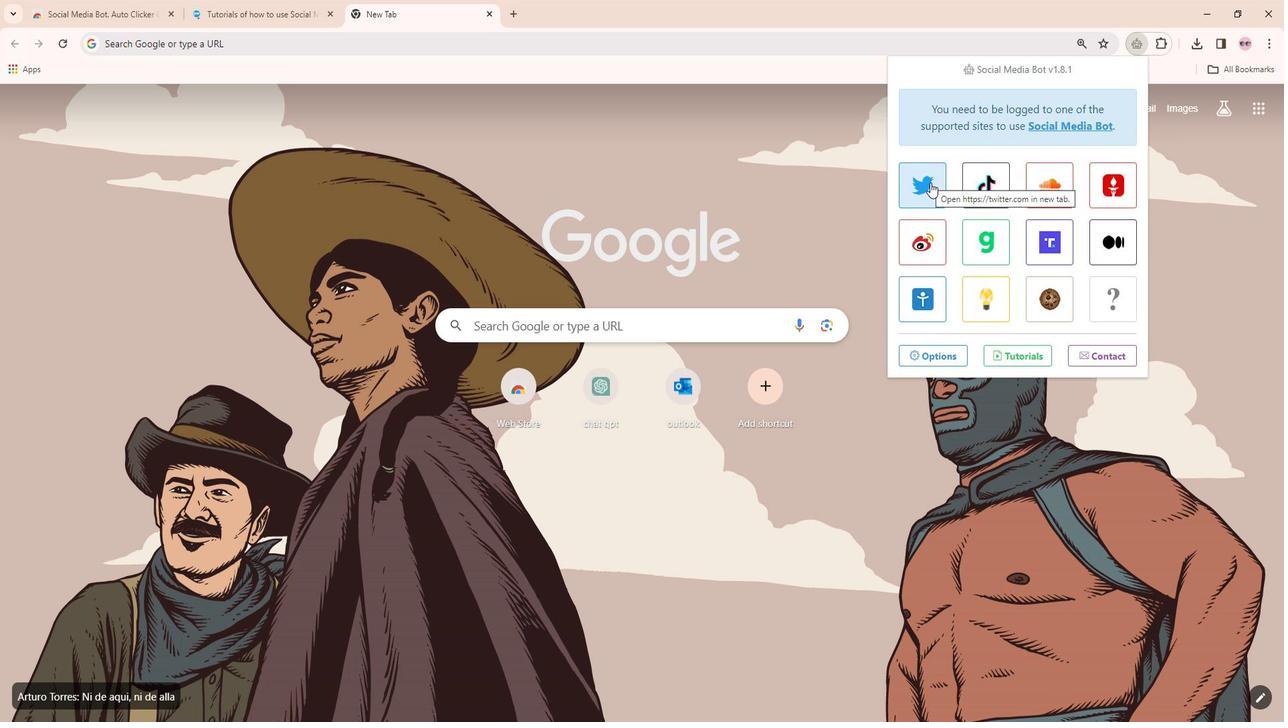 
Action: Mouse moved to (4, 425)
Screenshot: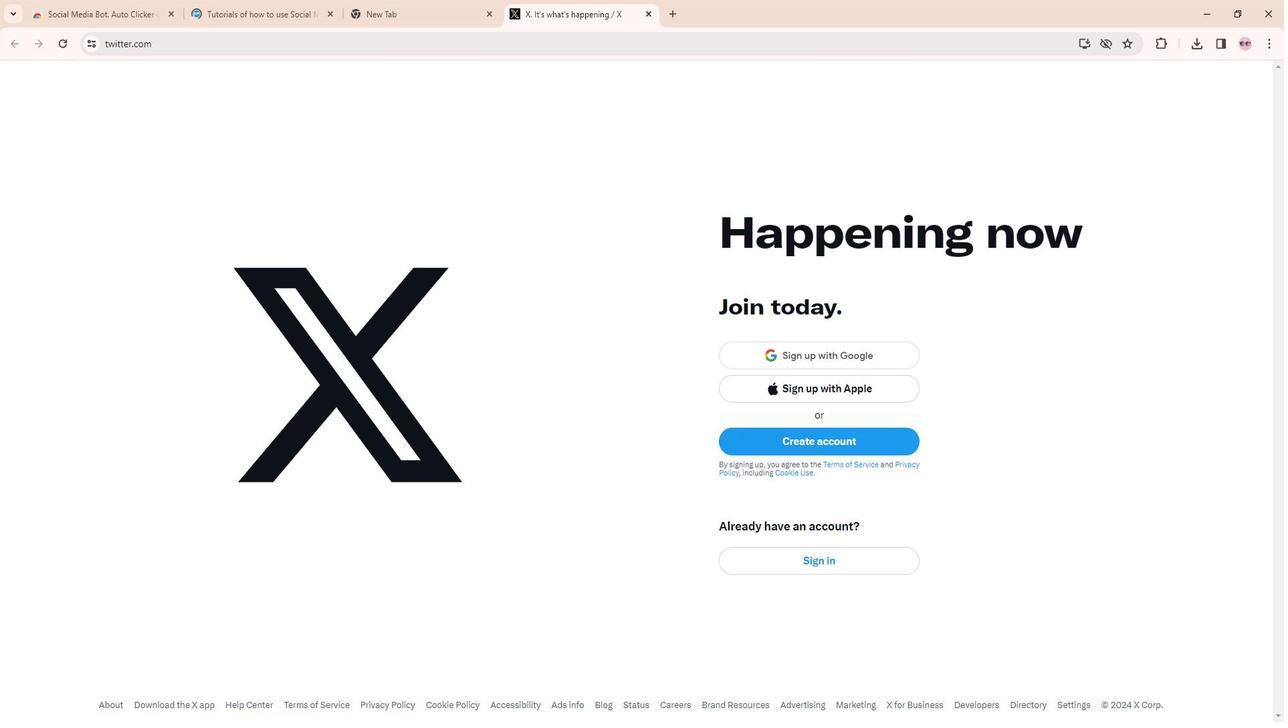 
Action: Mouse pressed left at (4, 425)
Screenshot: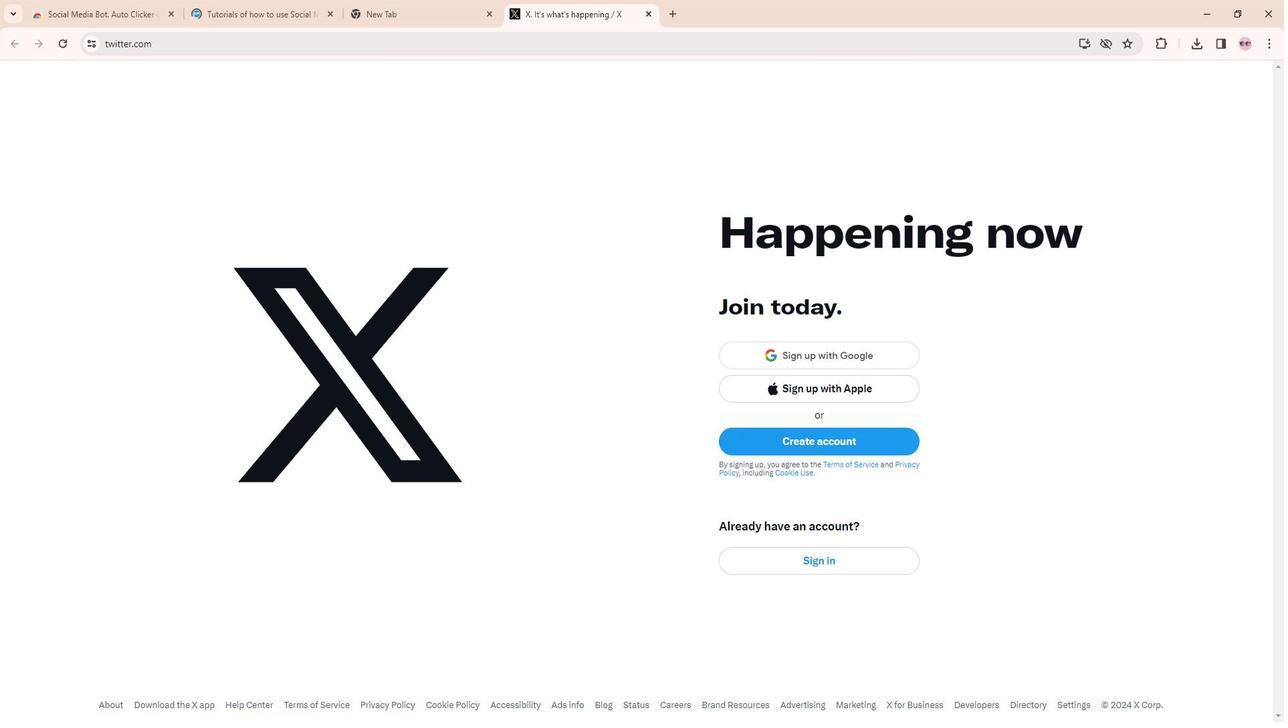 
